 Task: Create a due date automation trigger when advanced on, on the tuesday before a card is due add fields without custom field "Resume" set to a date more than 1 working days from now at 11:00 AM.
Action: Mouse moved to (918, 282)
Screenshot: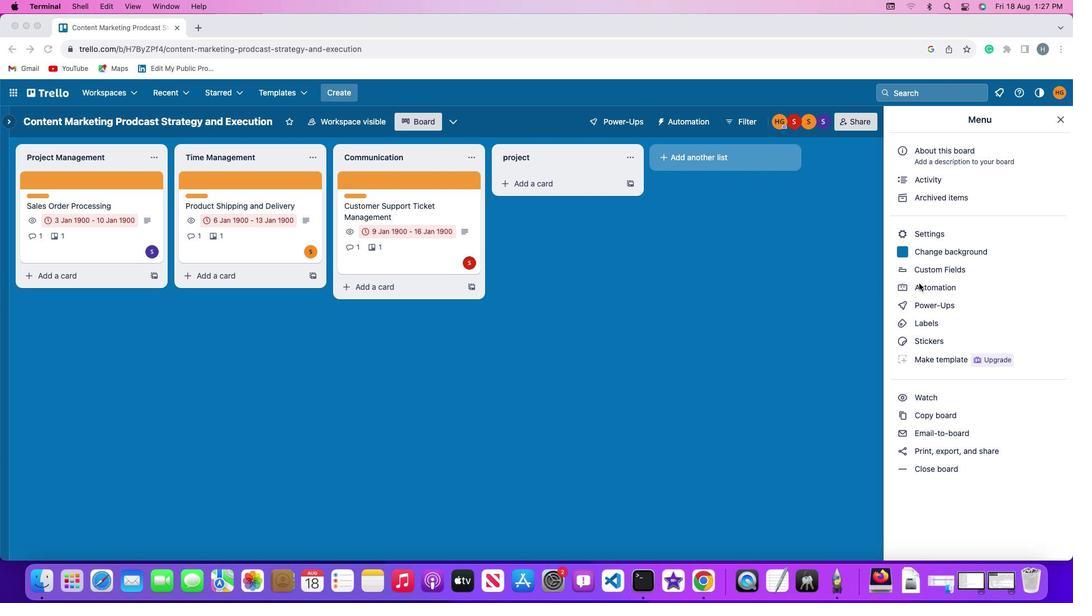 
Action: Mouse pressed left at (918, 282)
Screenshot: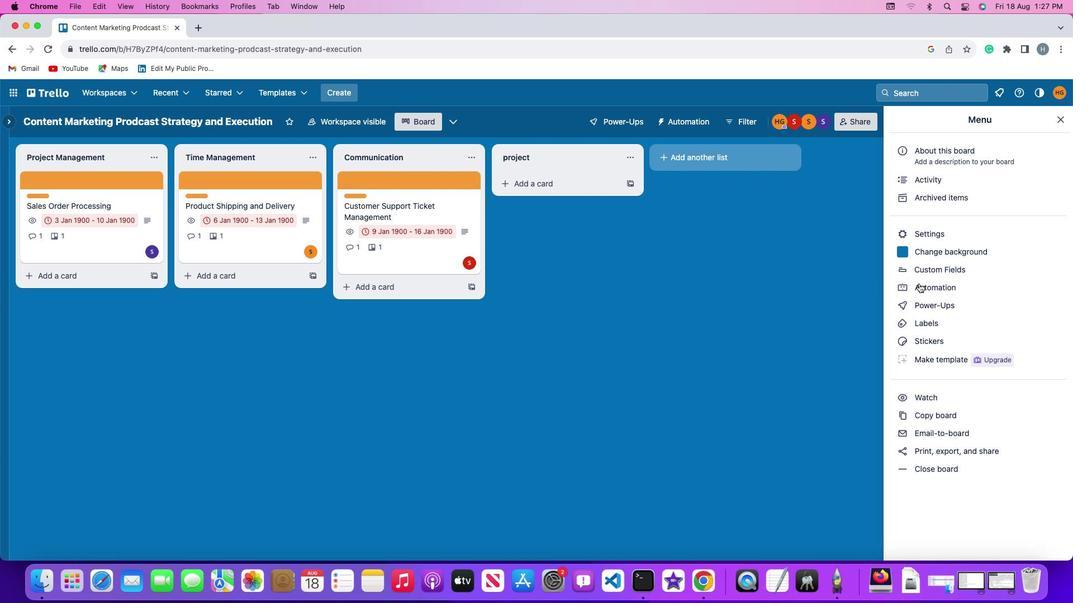 
Action: Mouse pressed left at (918, 282)
Screenshot: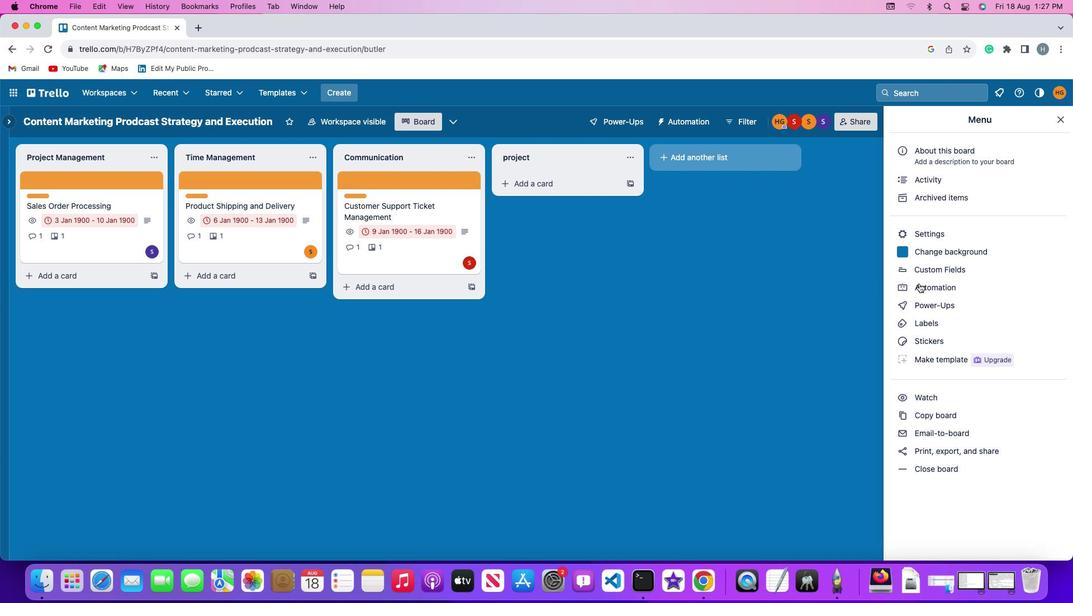 
Action: Mouse moved to (46, 263)
Screenshot: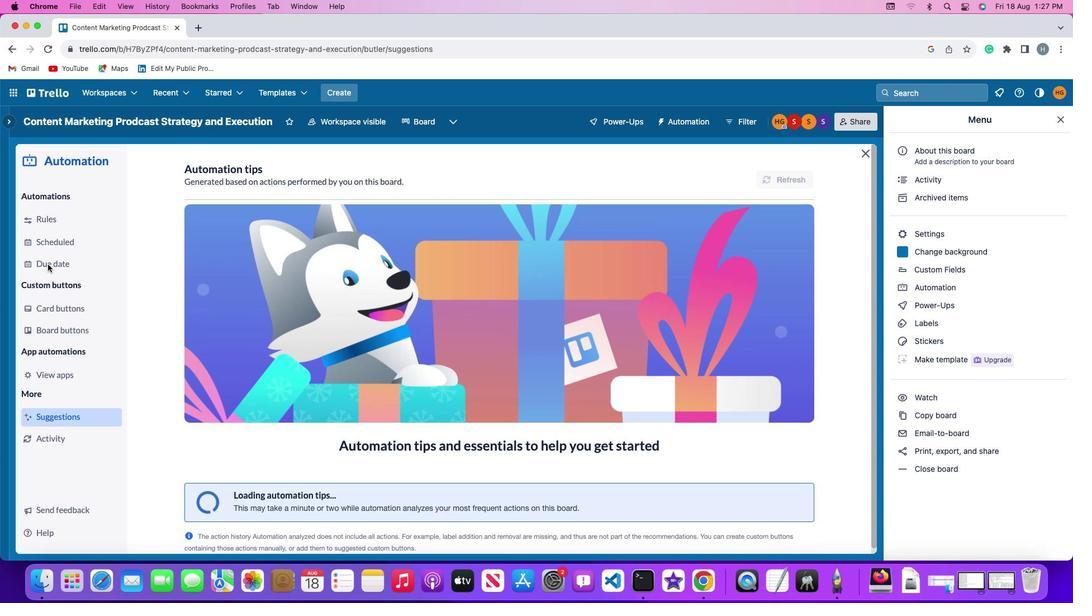 
Action: Mouse pressed left at (46, 263)
Screenshot: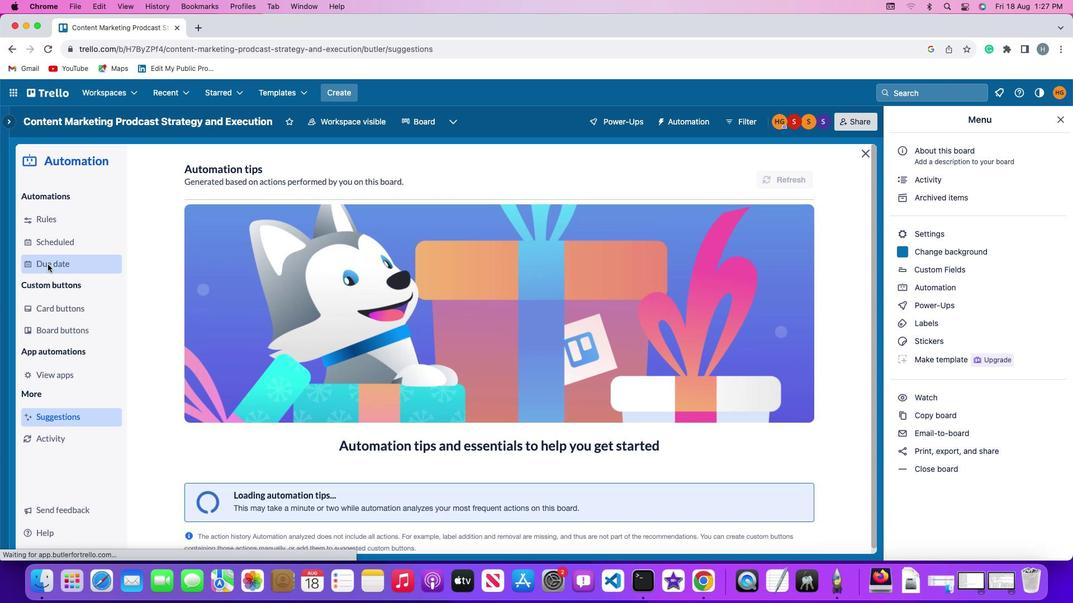 
Action: Mouse moved to (745, 166)
Screenshot: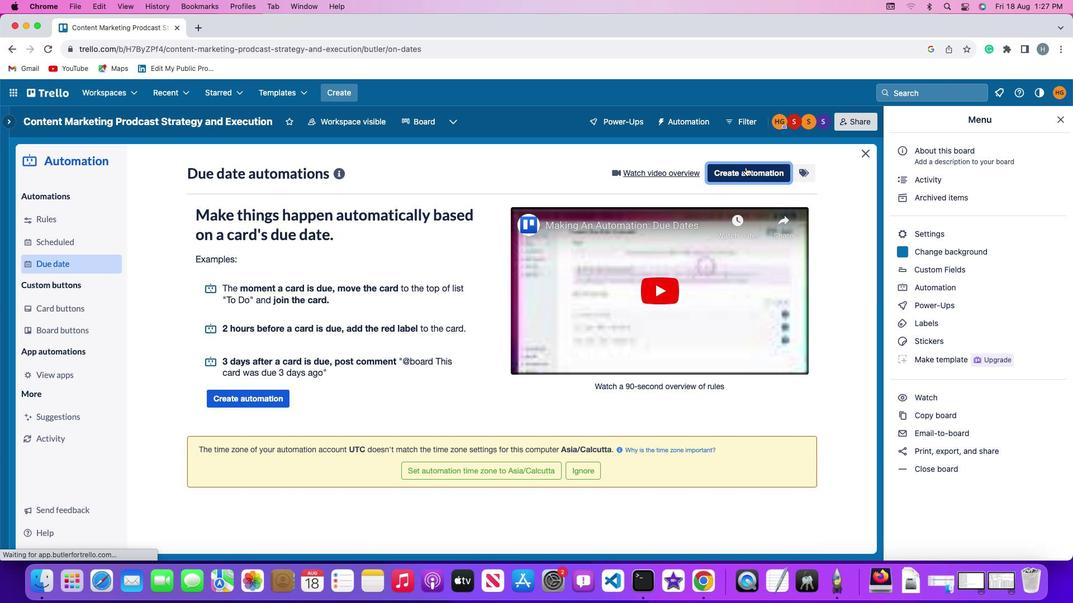 
Action: Mouse pressed left at (745, 166)
Screenshot: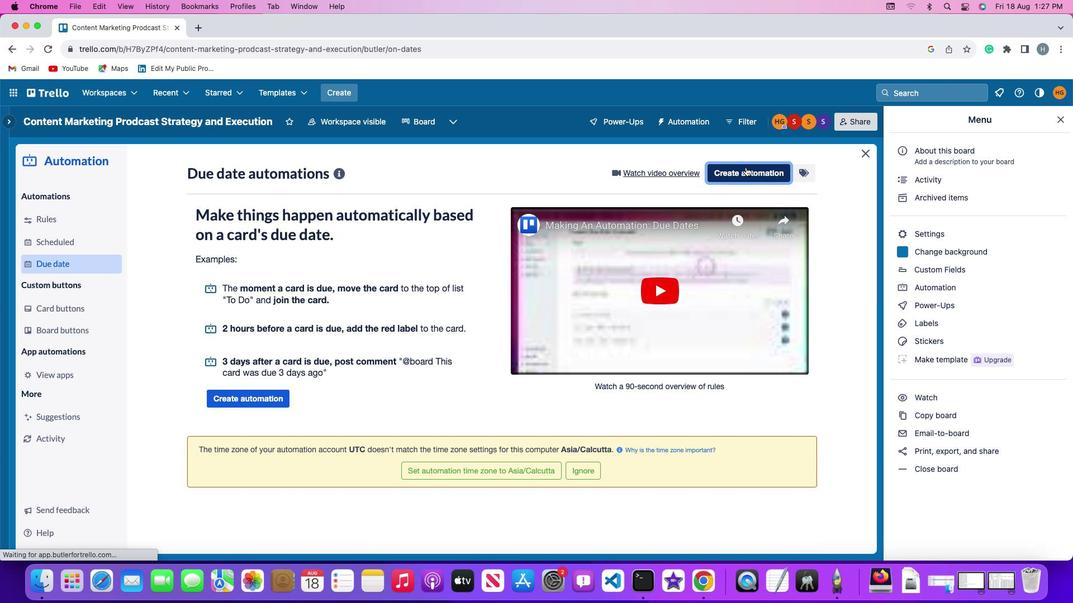 
Action: Mouse moved to (200, 278)
Screenshot: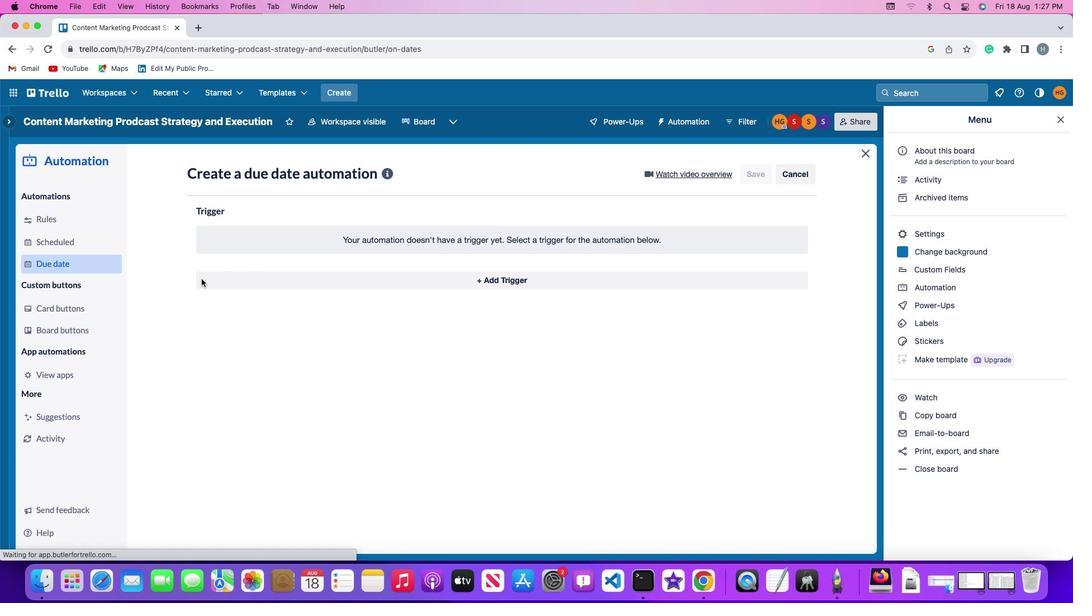 
Action: Mouse pressed left at (200, 278)
Screenshot: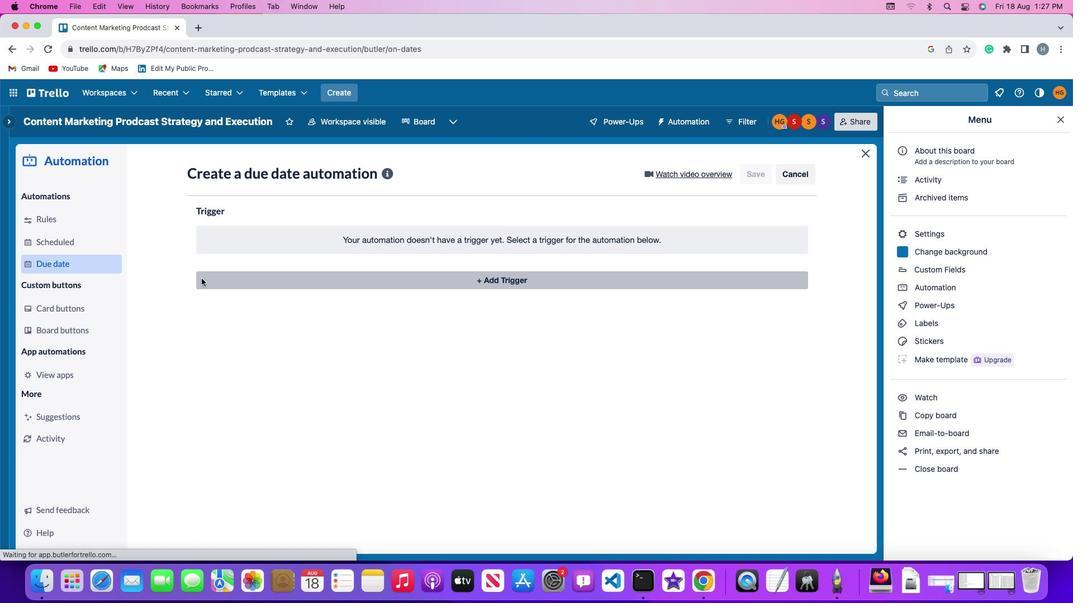 
Action: Mouse moved to (249, 485)
Screenshot: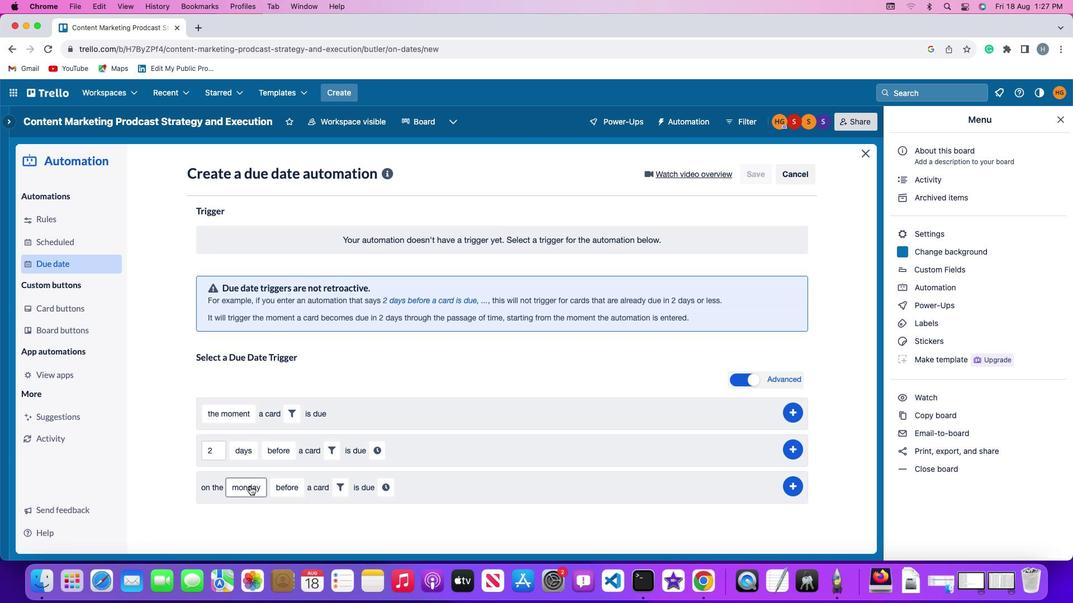 
Action: Mouse pressed left at (249, 485)
Screenshot: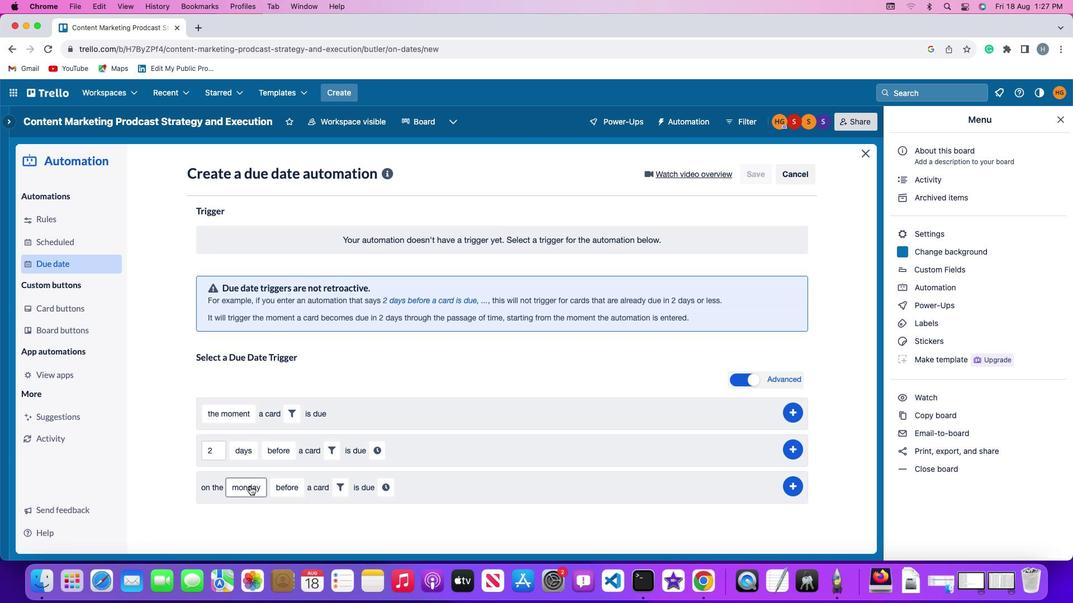 
Action: Mouse moved to (259, 356)
Screenshot: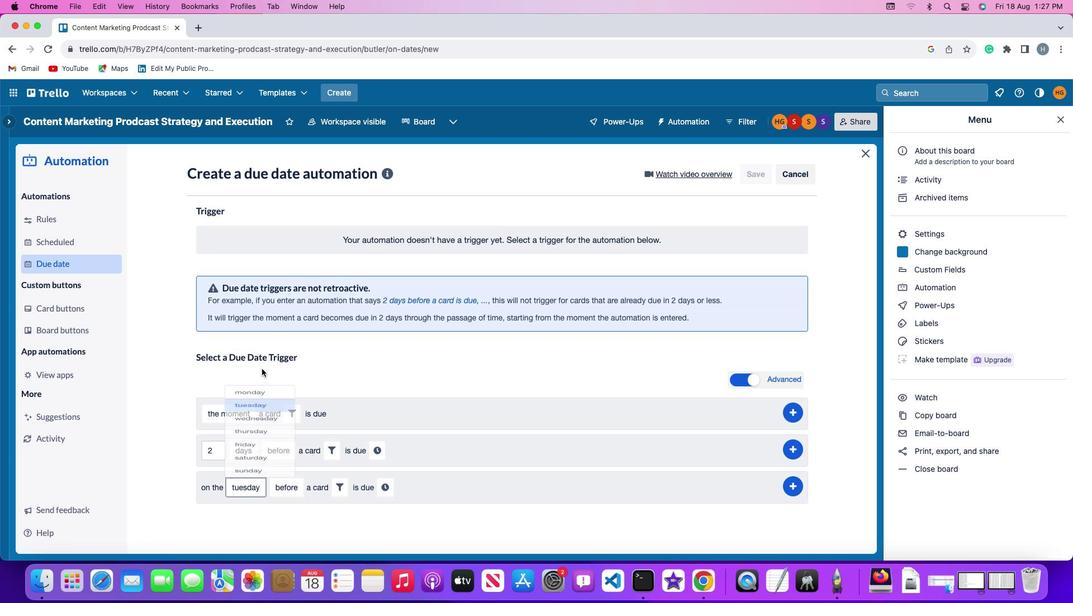 
Action: Mouse pressed left at (259, 356)
Screenshot: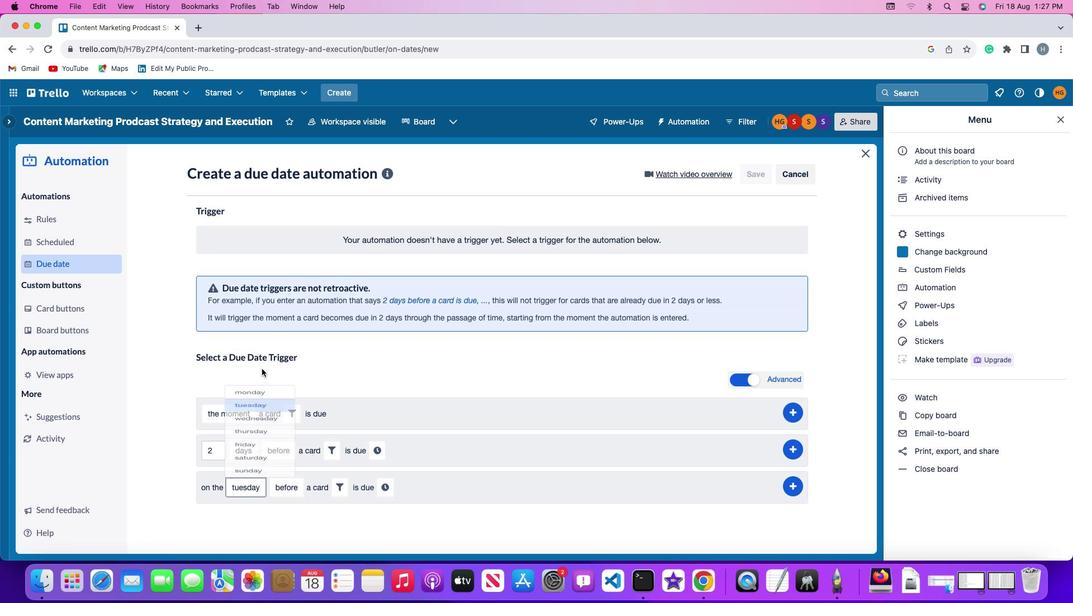 
Action: Mouse moved to (283, 481)
Screenshot: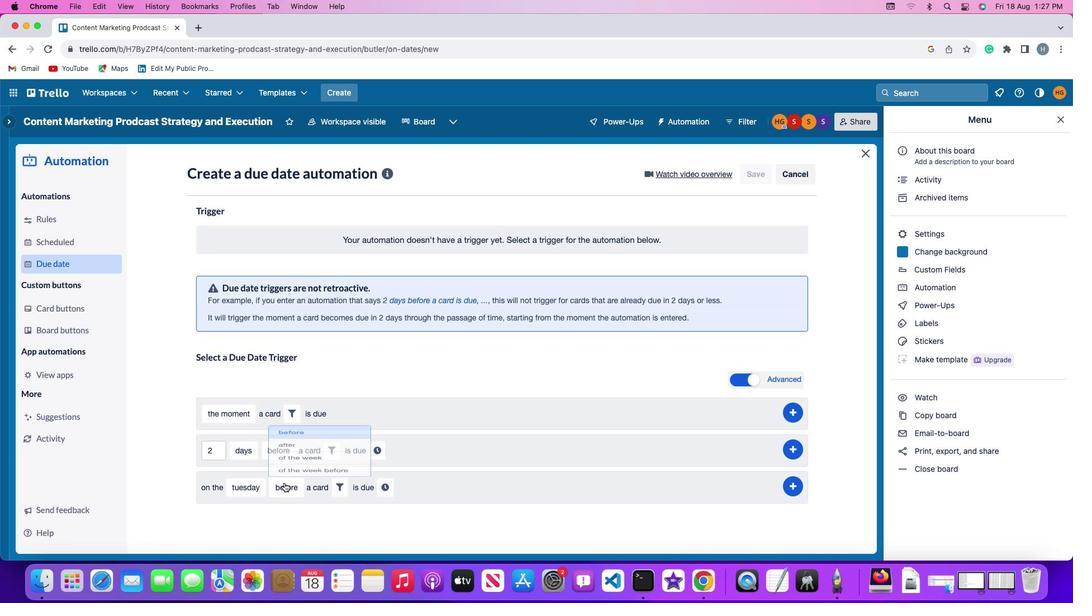 
Action: Mouse pressed left at (283, 481)
Screenshot: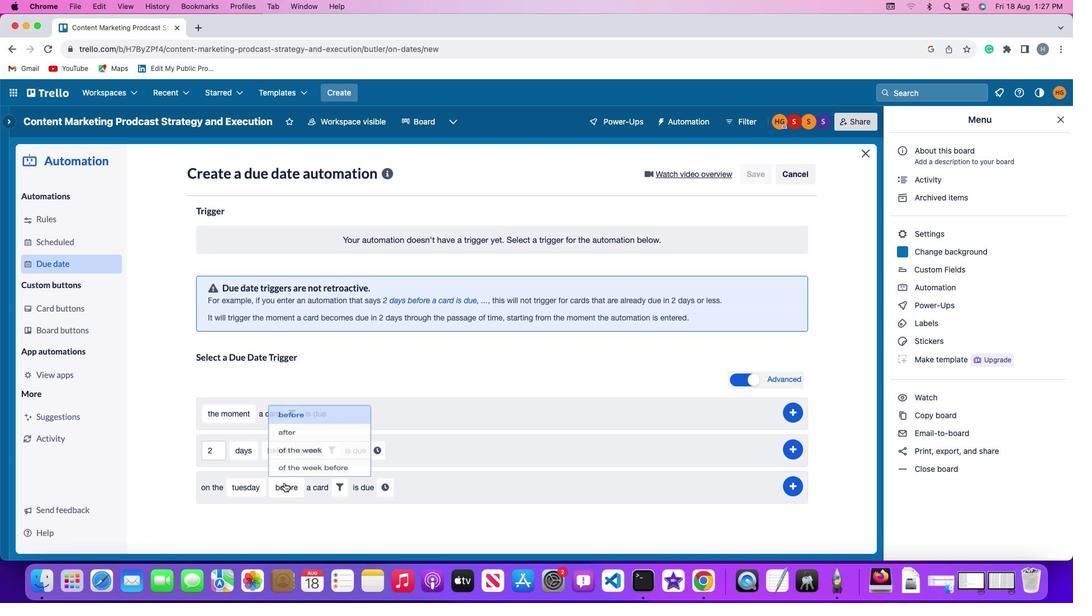 
Action: Mouse moved to (313, 396)
Screenshot: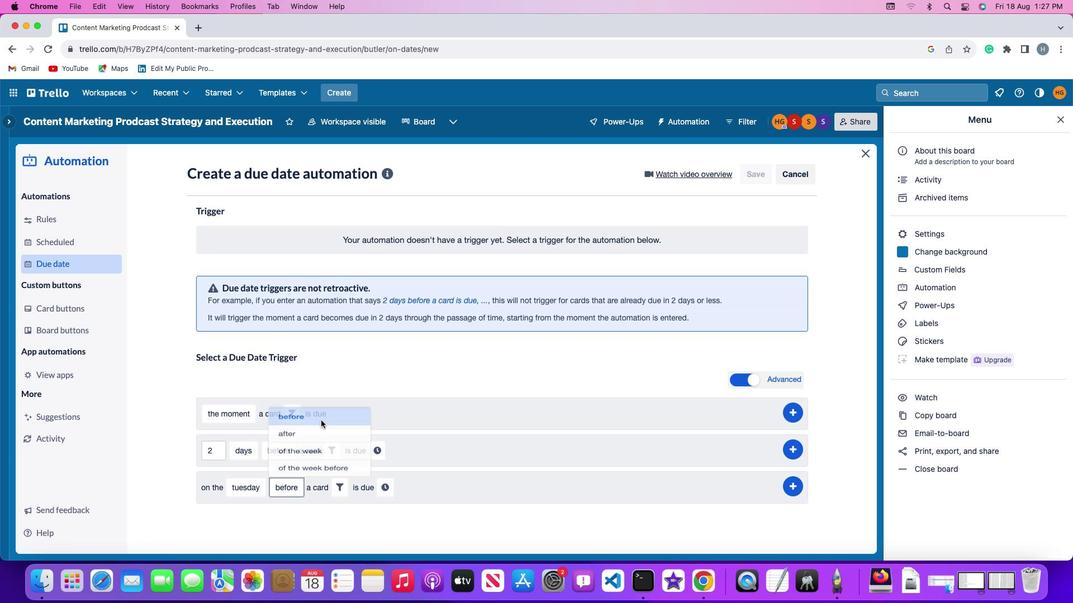 
Action: Mouse pressed left at (313, 396)
Screenshot: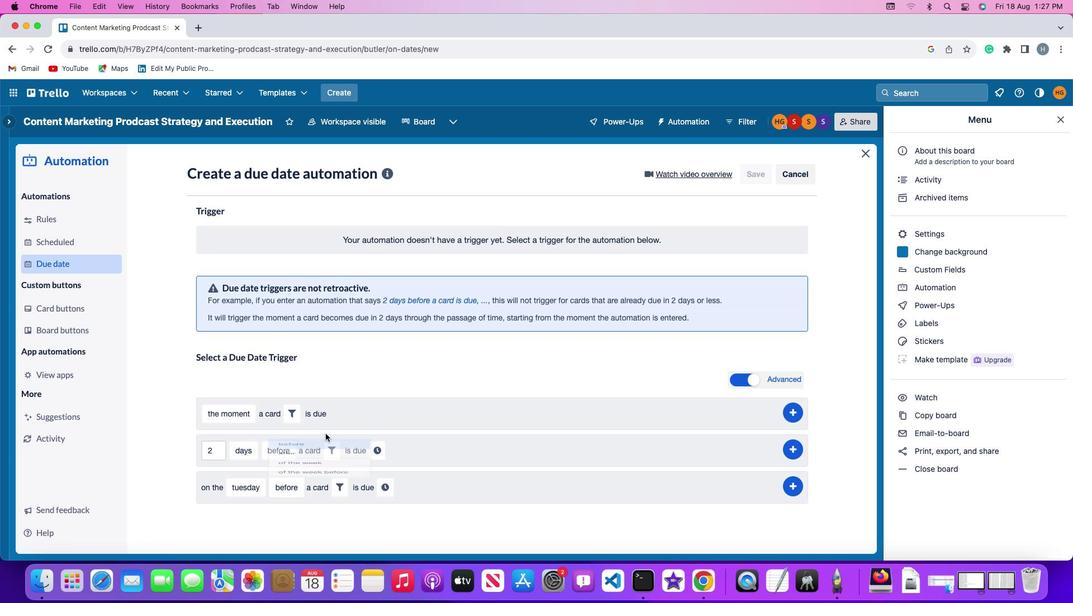 
Action: Mouse moved to (339, 483)
Screenshot: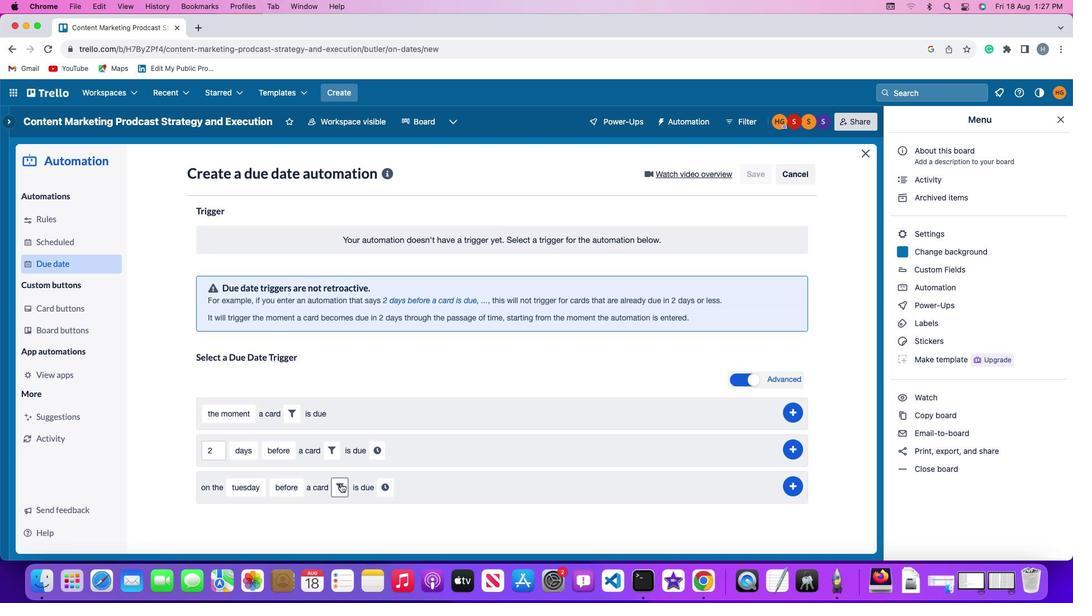 
Action: Mouse pressed left at (339, 483)
Screenshot: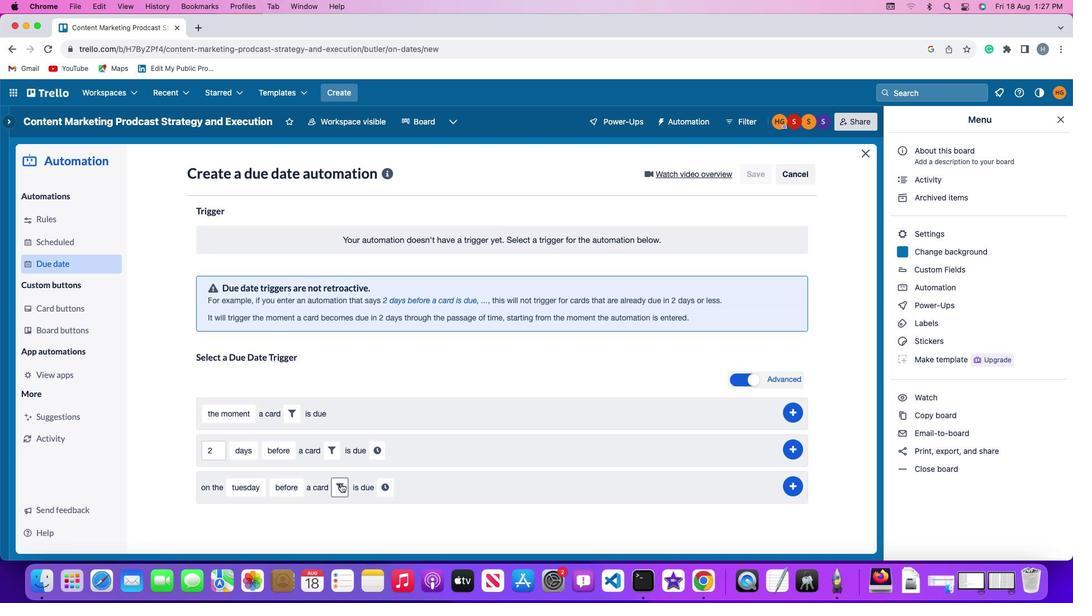 
Action: Mouse moved to (521, 530)
Screenshot: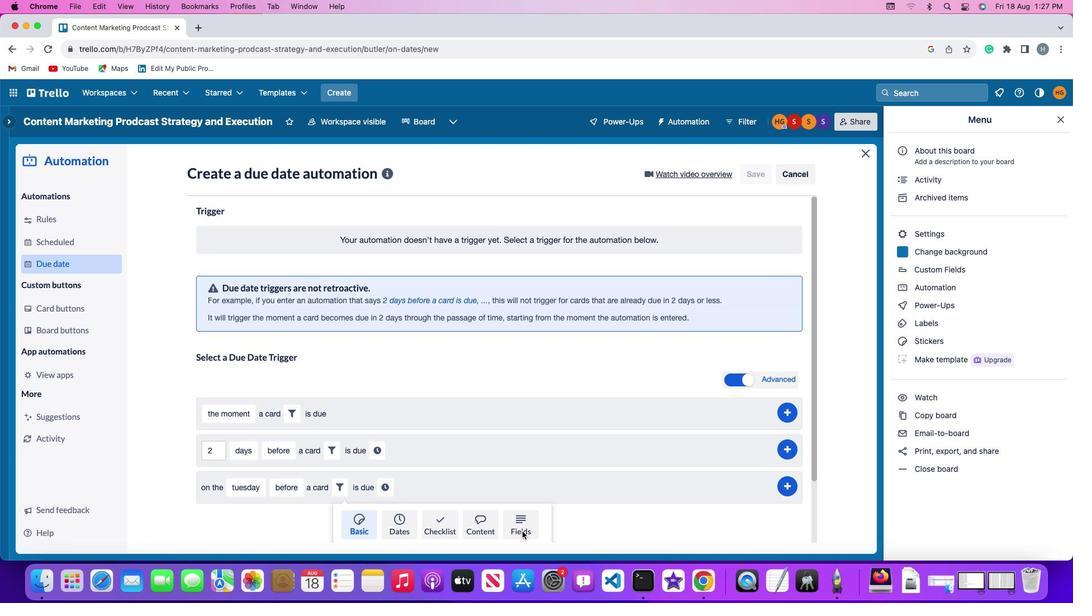 
Action: Mouse pressed left at (521, 530)
Screenshot: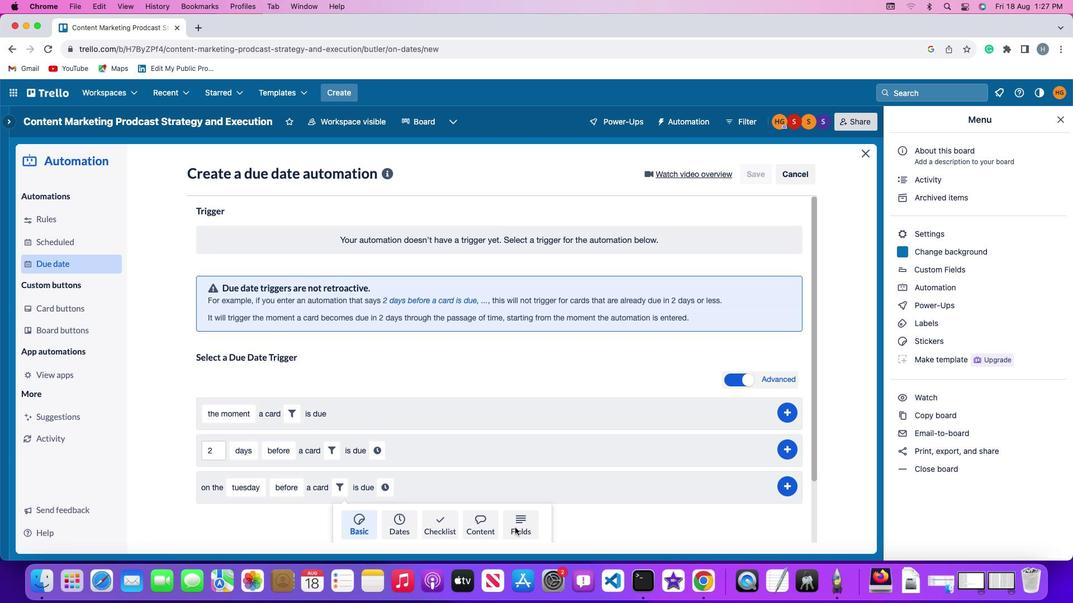 
Action: Mouse moved to (305, 508)
Screenshot: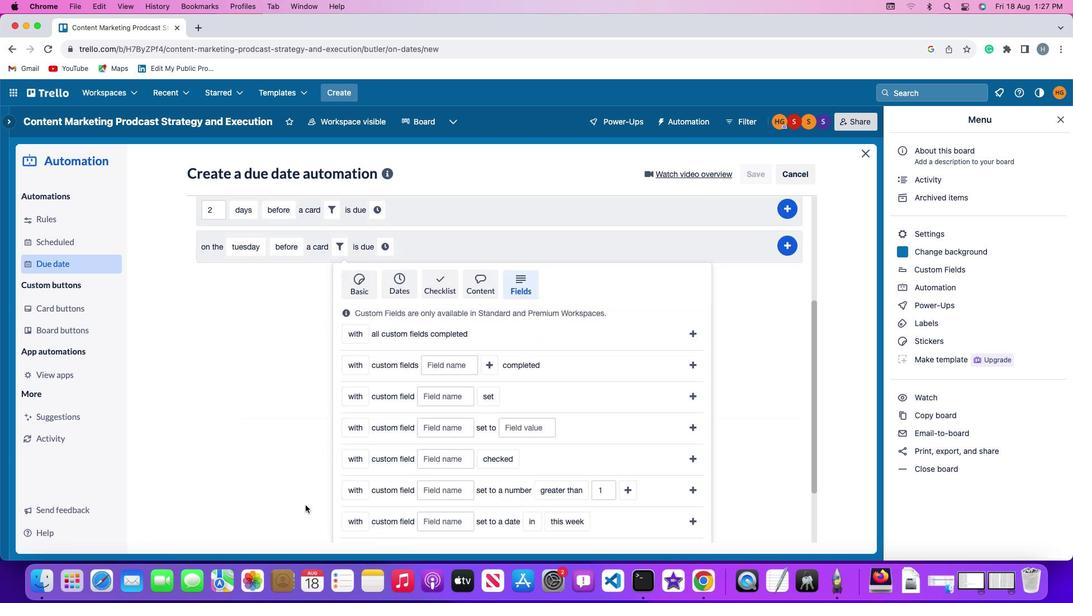 
Action: Mouse scrolled (305, 508) with delta (0, -1)
Screenshot: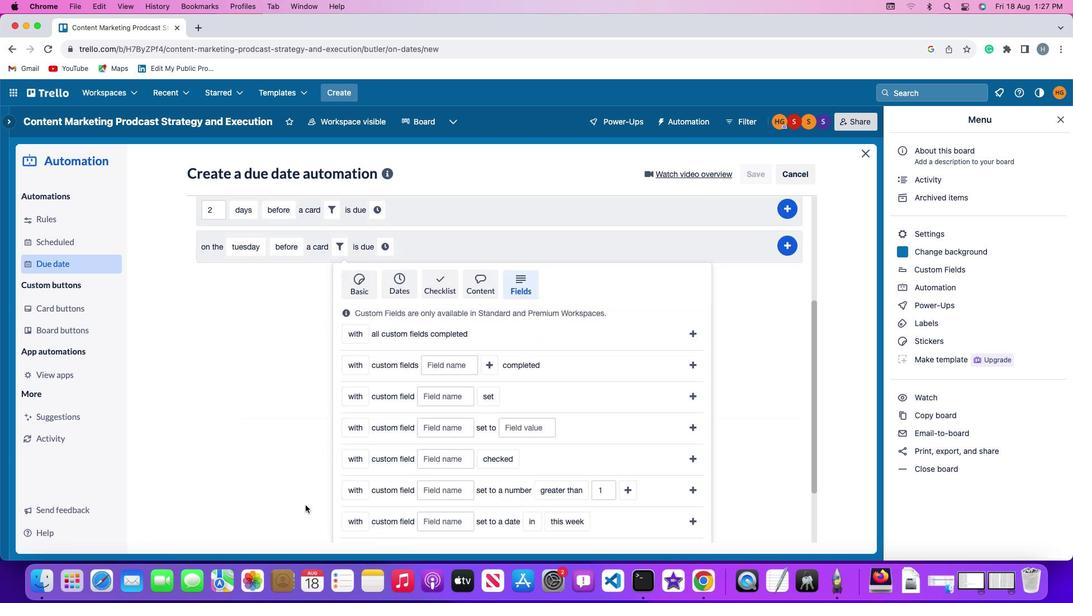 
Action: Mouse scrolled (305, 508) with delta (0, -1)
Screenshot: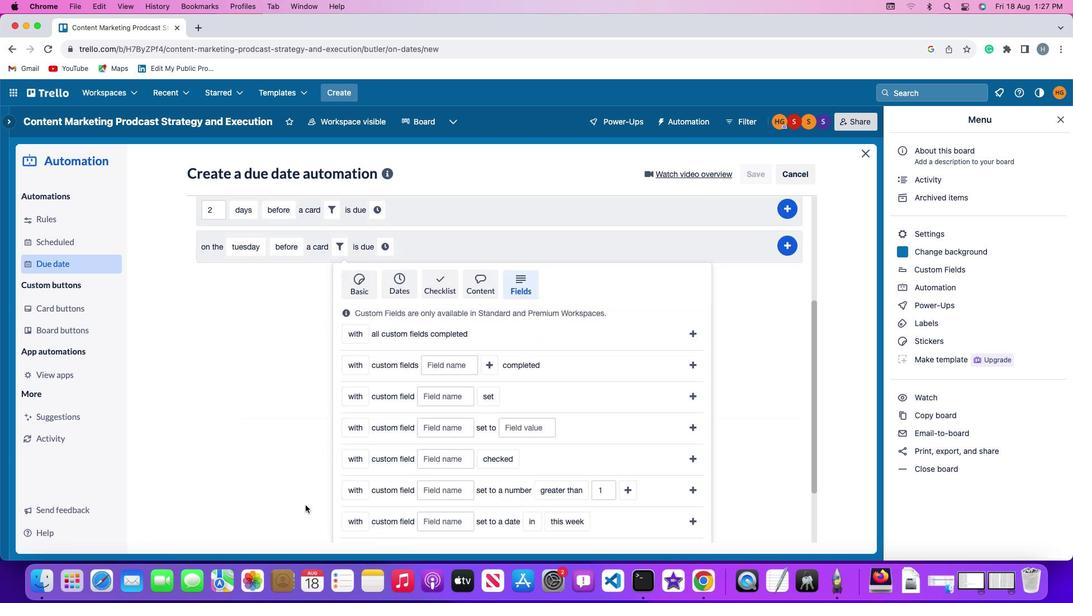 
Action: Mouse scrolled (305, 508) with delta (0, -2)
Screenshot: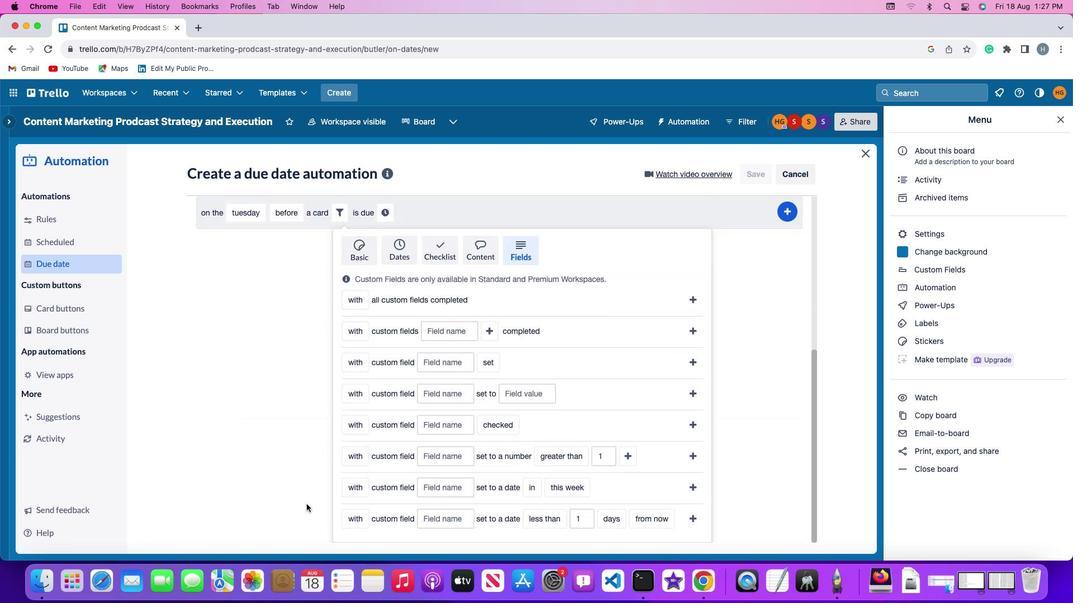
Action: Mouse scrolled (305, 508) with delta (0, -3)
Screenshot: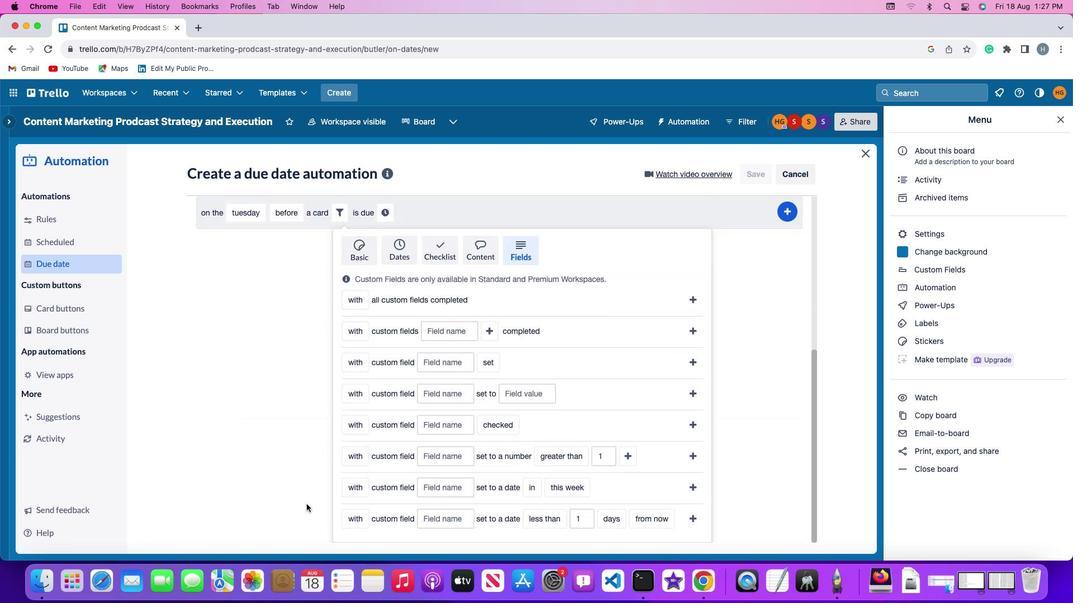 
Action: Mouse moved to (305, 508)
Screenshot: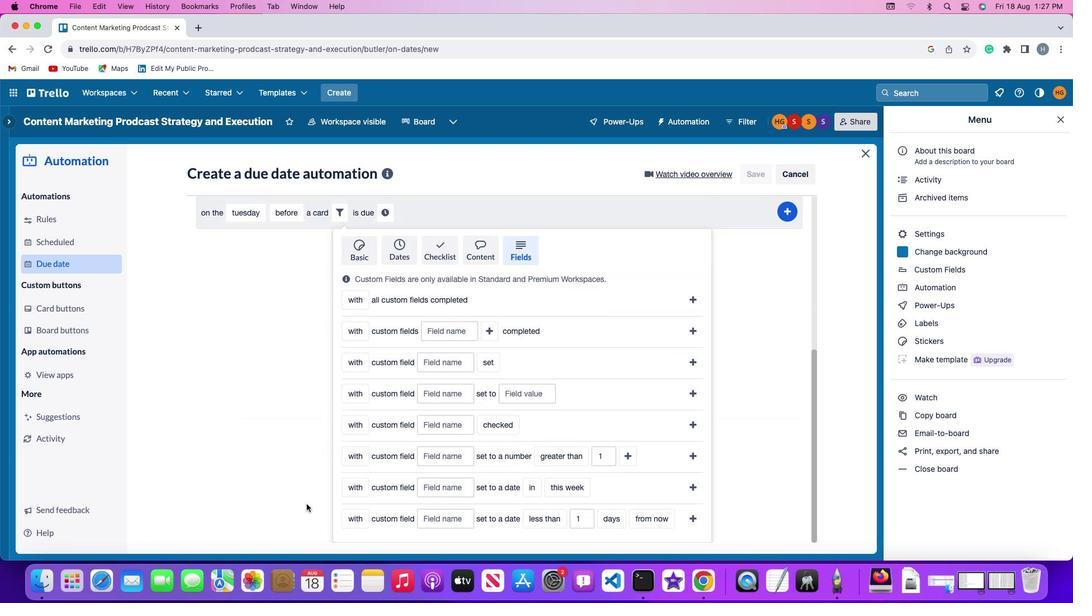 
Action: Mouse scrolled (305, 508) with delta (0, -3)
Screenshot: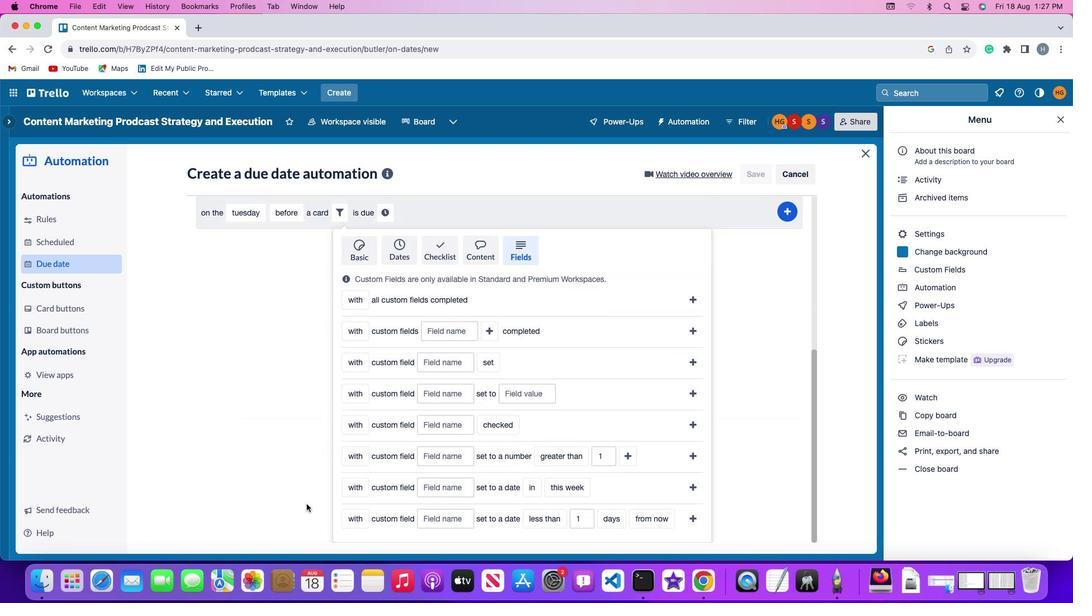 
Action: Mouse moved to (305, 503)
Screenshot: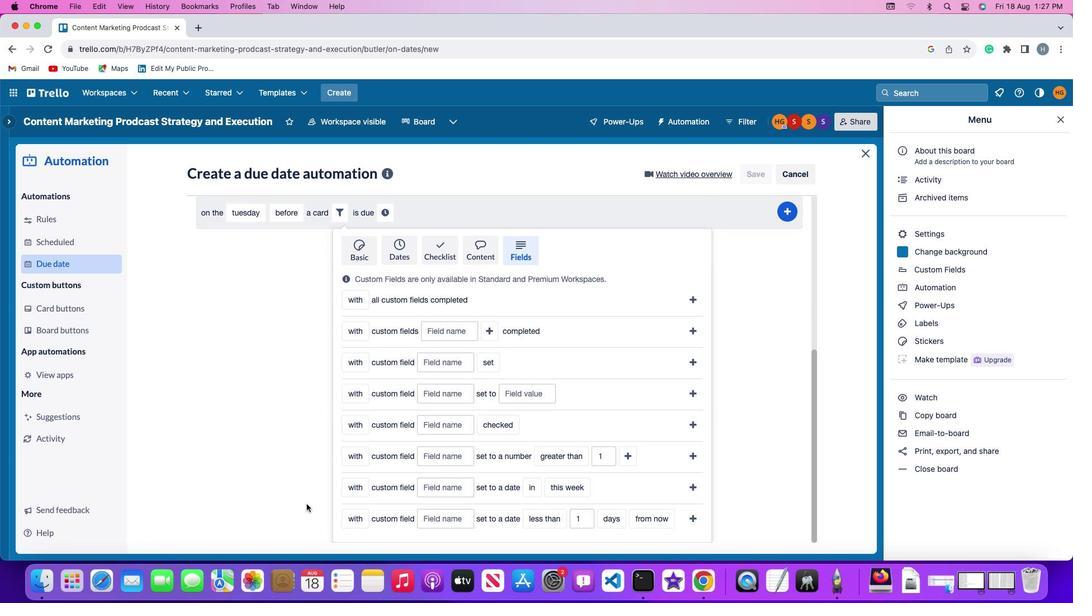 
Action: Mouse scrolled (305, 503) with delta (0, -1)
Screenshot: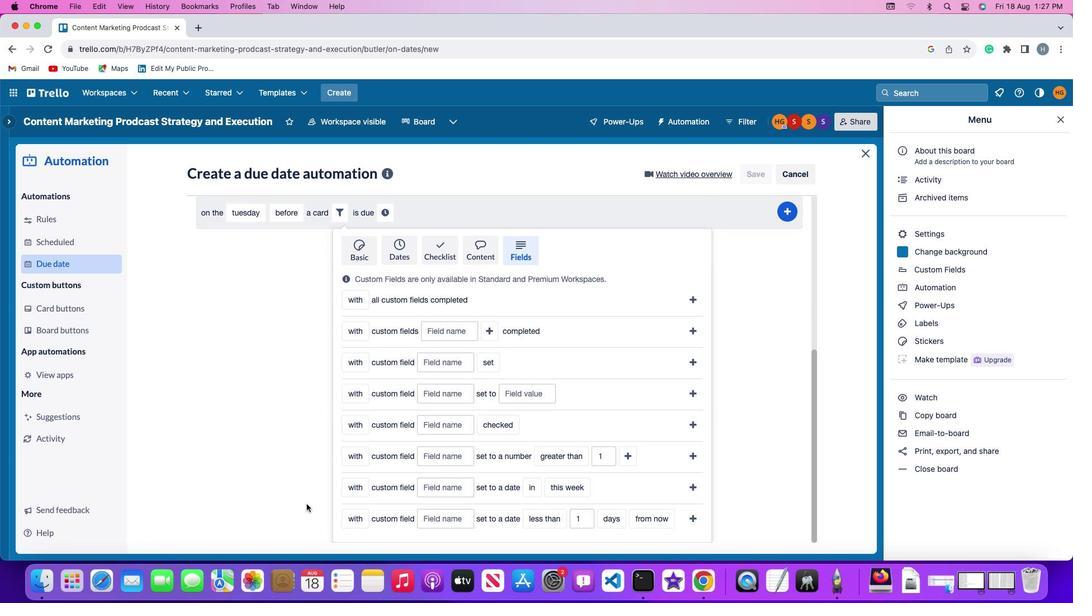 
Action: Mouse scrolled (305, 503) with delta (0, -1)
Screenshot: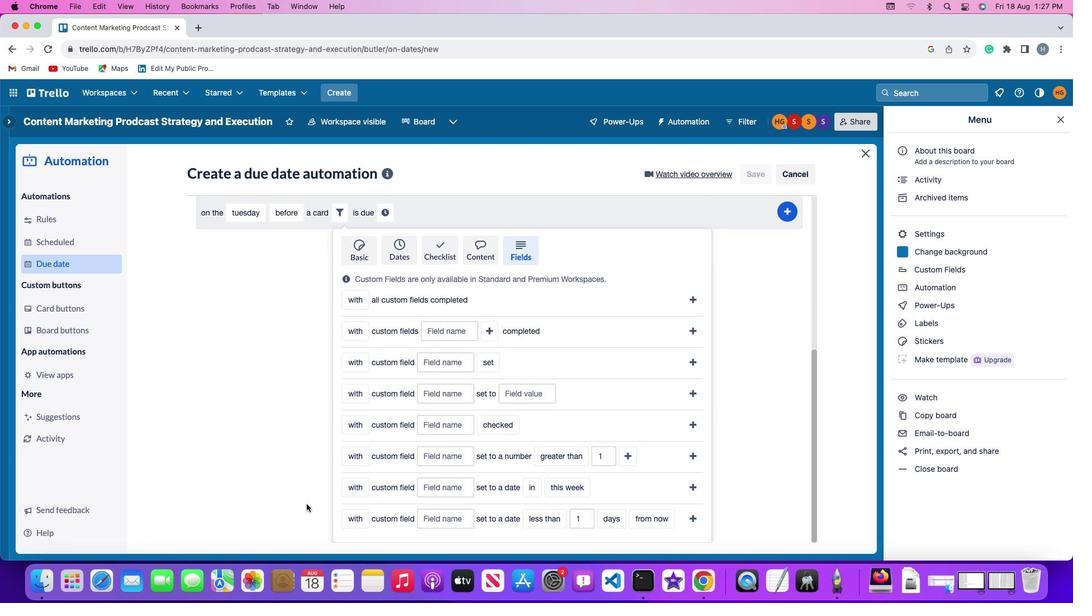 
Action: Mouse scrolled (305, 503) with delta (0, -2)
Screenshot: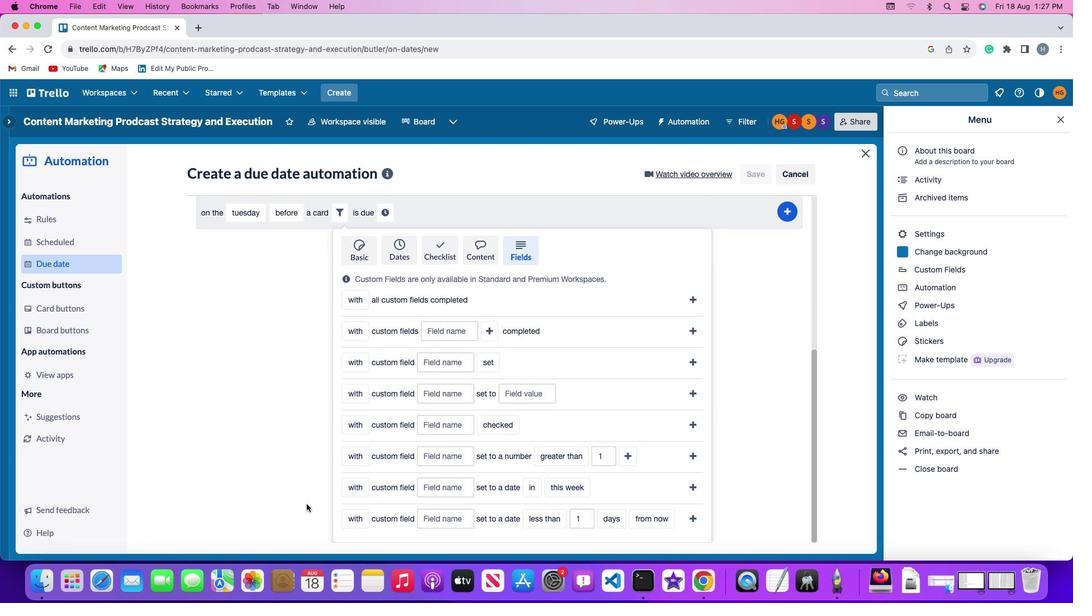 
Action: Mouse scrolled (305, 503) with delta (0, -3)
Screenshot: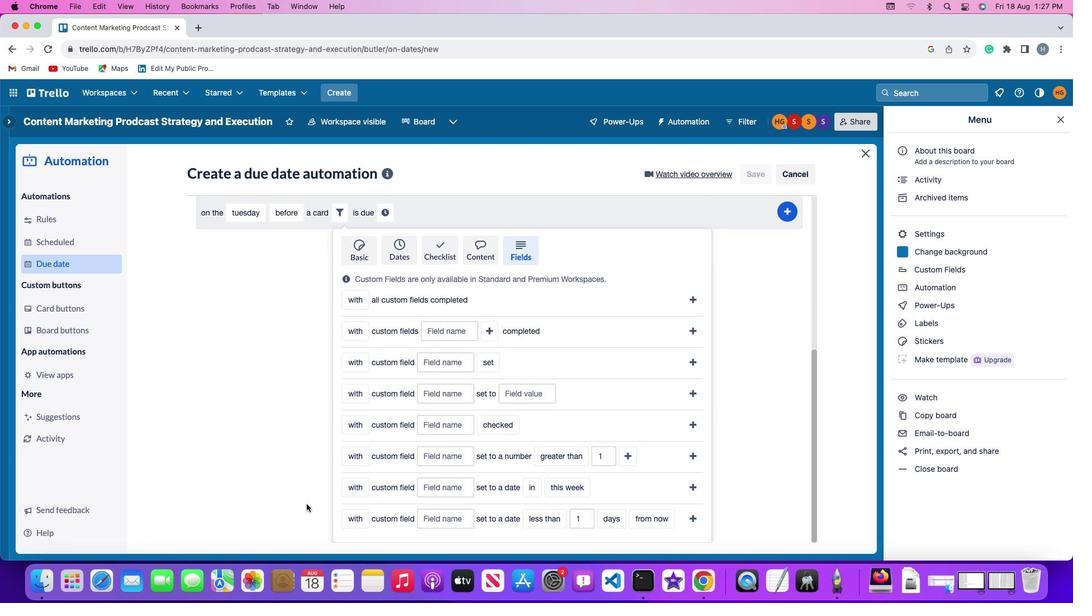 
Action: Mouse scrolled (305, 503) with delta (0, -3)
Screenshot: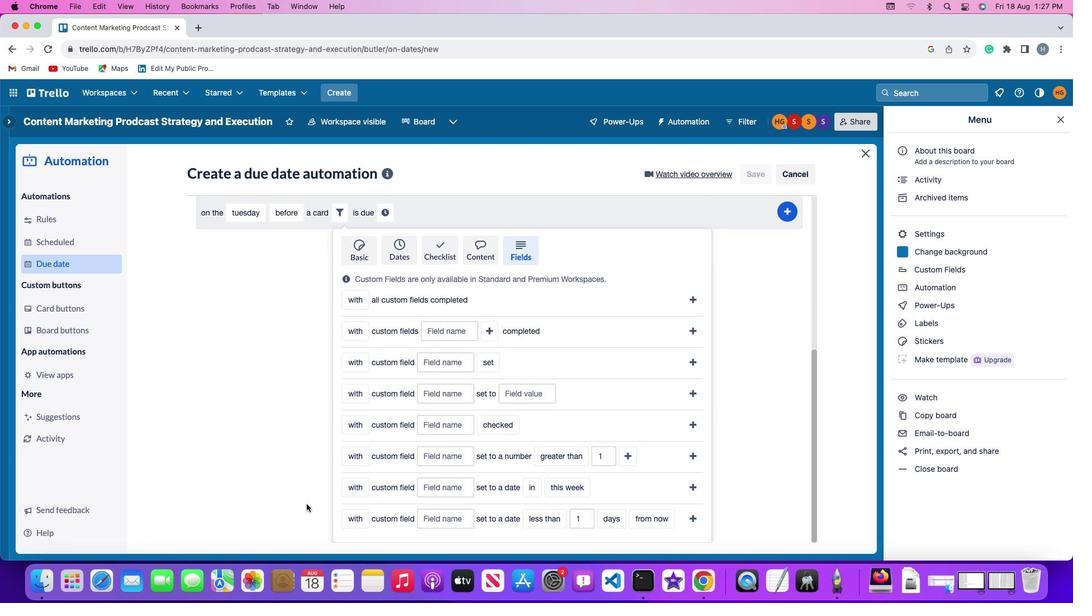 
Action: Mouse scrolled (305, 503) with delta (0, -4)
Screenshot: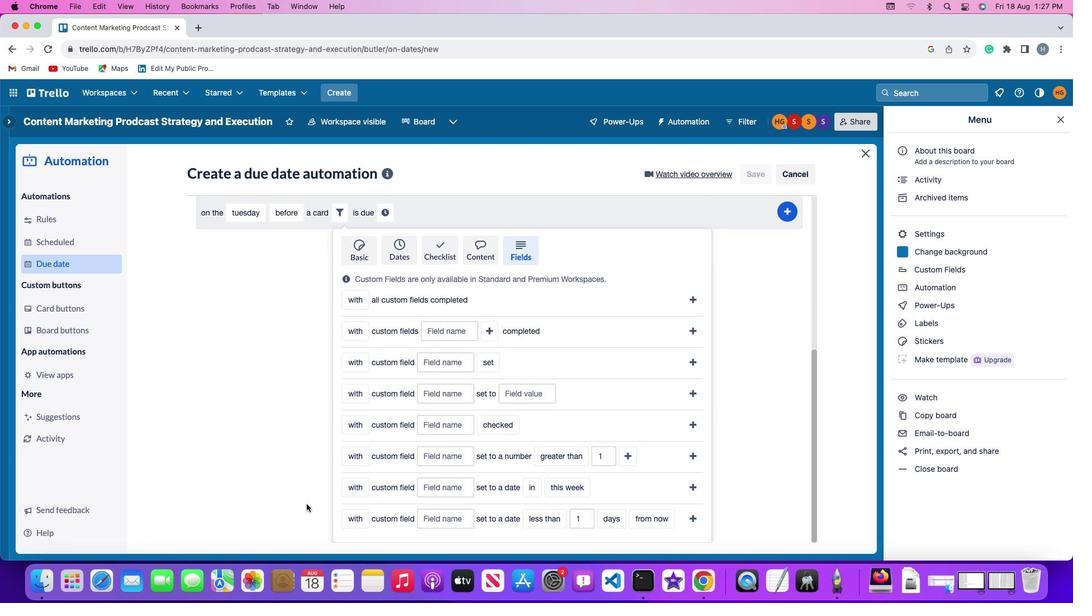 
Action: Mouse moved to (351, 514)
Screenshot: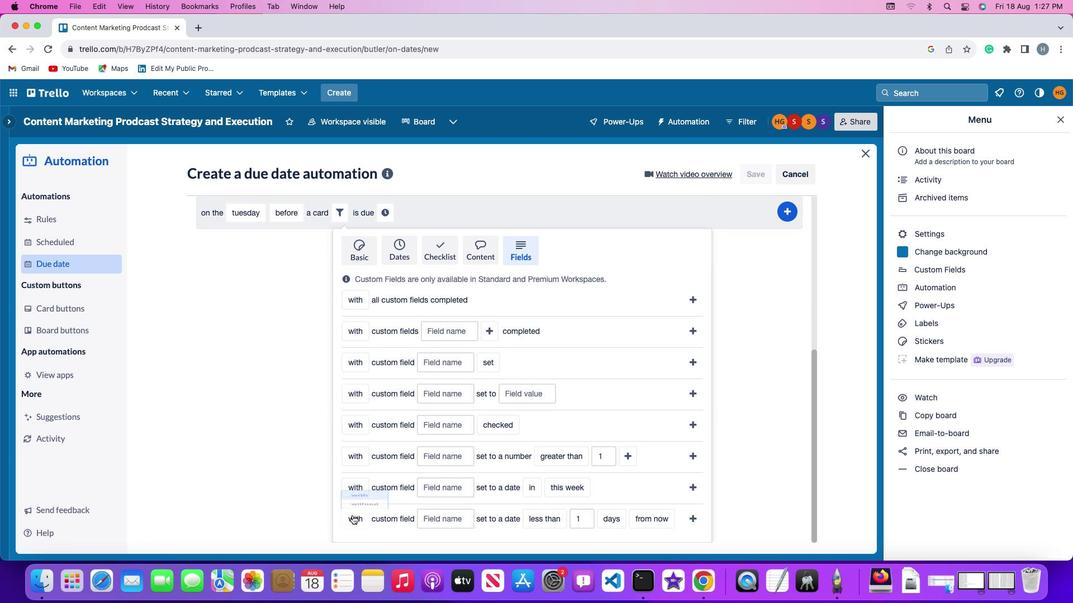 
Action: Mouse pressed left at (351, 514)
Screenshot: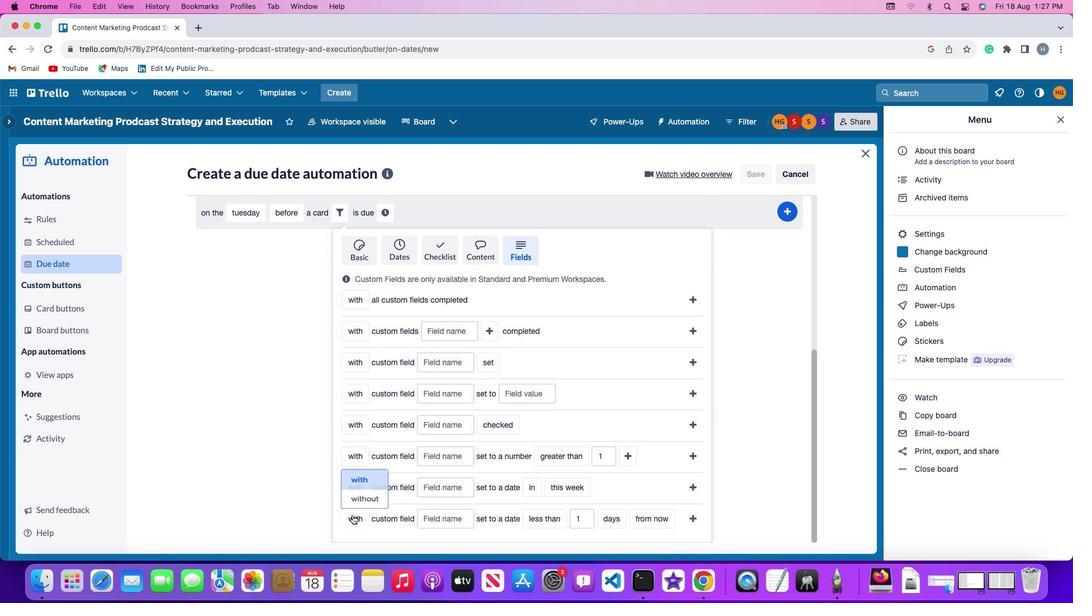 
Action: Mouse moved to (356, 499)
Screenshot: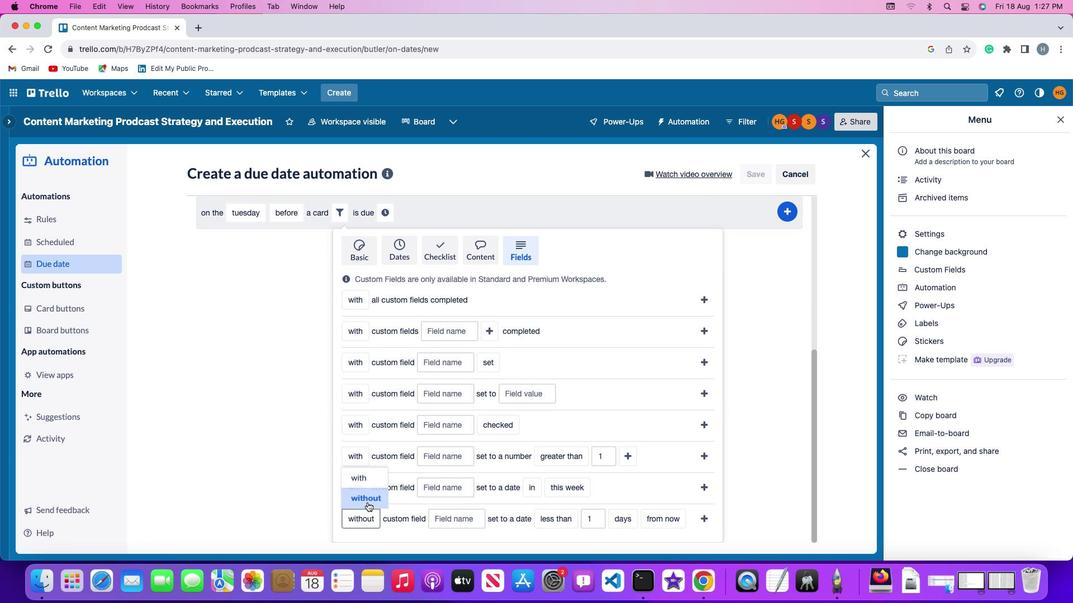 
Action: Mouse pressed left at (356, 499)
Screenshot: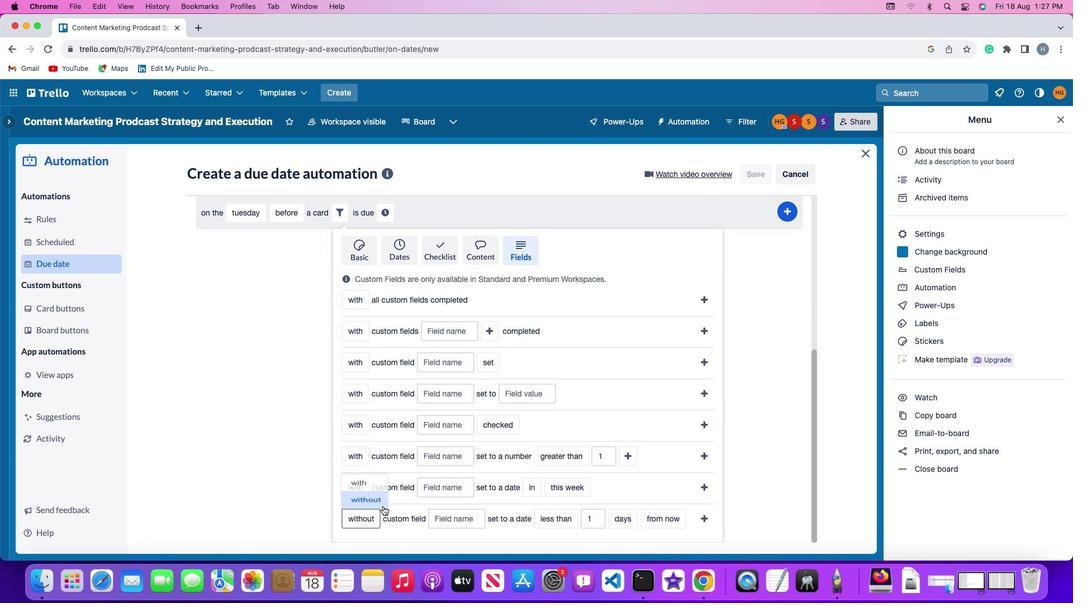 
Action: Mouse moved to (450, 512)
Screenshot: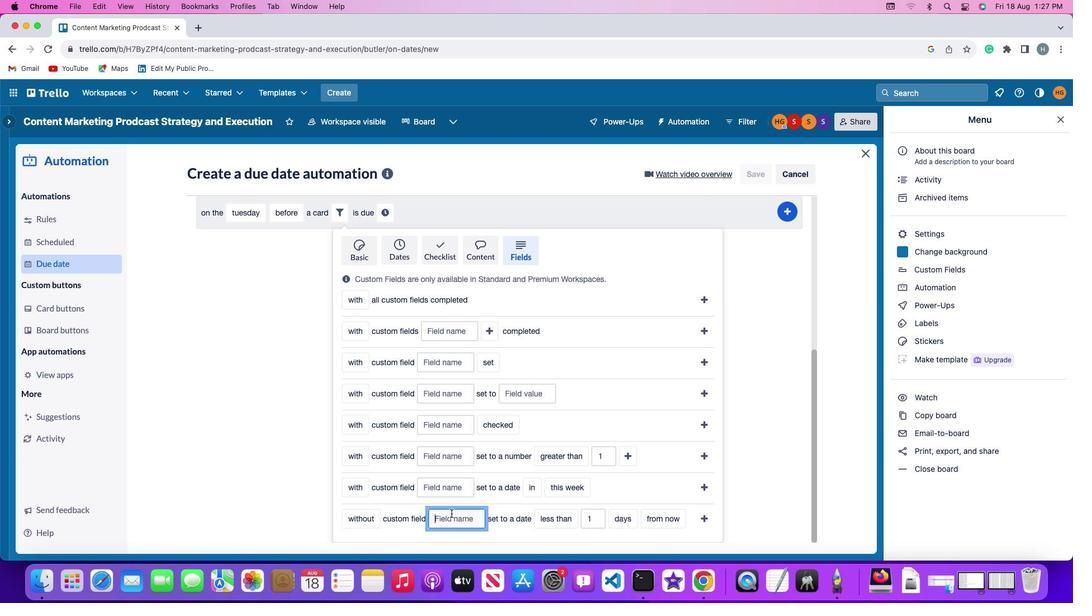 
Action: Mouse pressed left at (450, 512)
Screenshot: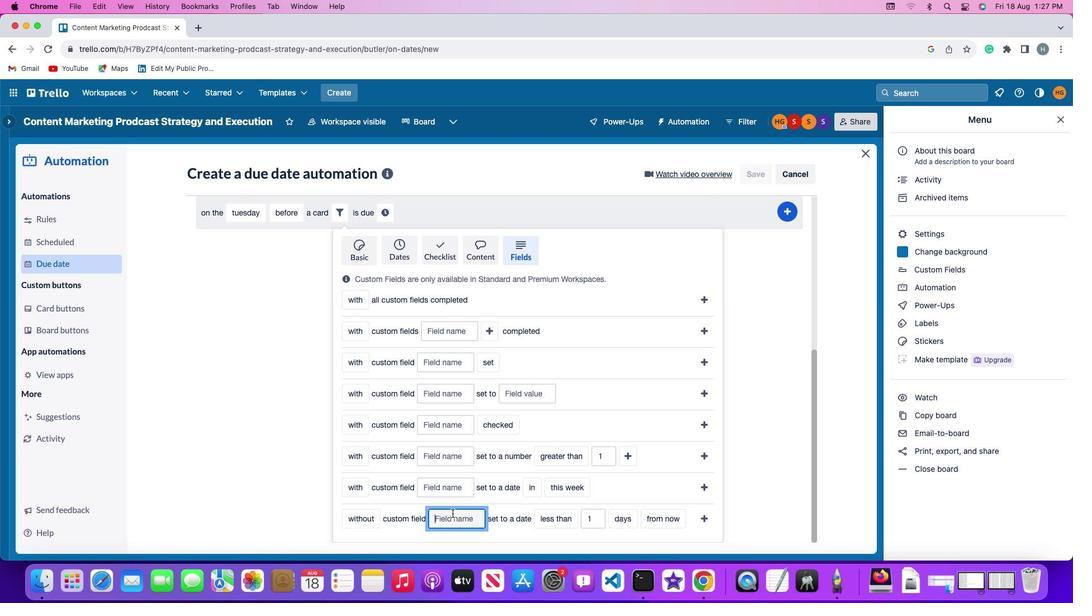 
Action: Mouse moved to (451, 512)
Screenshot: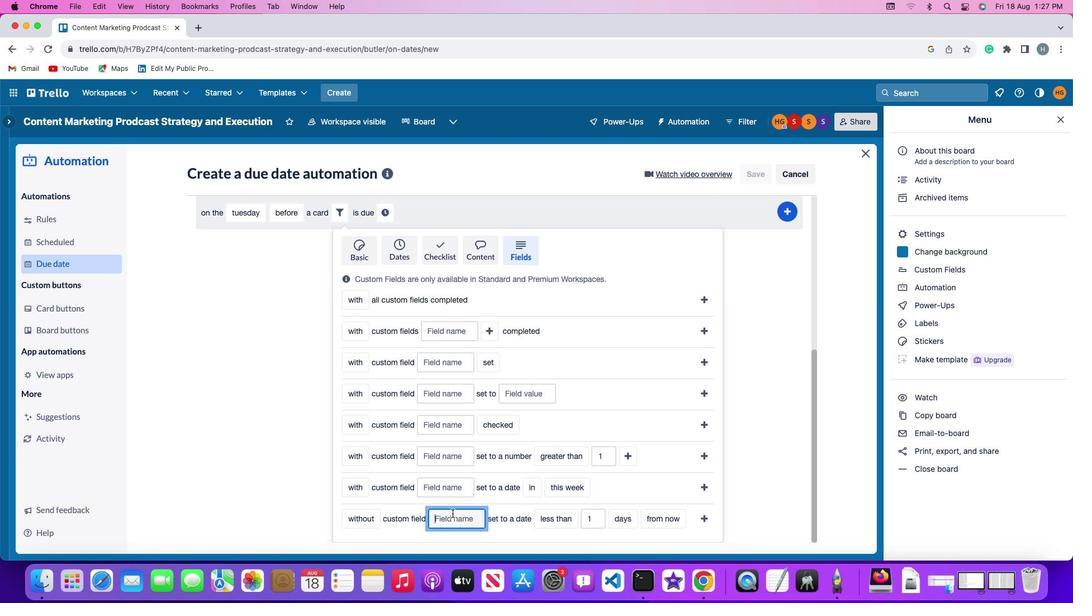 
Action: Key pressed Key.shift'R''e''s''u''m''e'
Screenshot: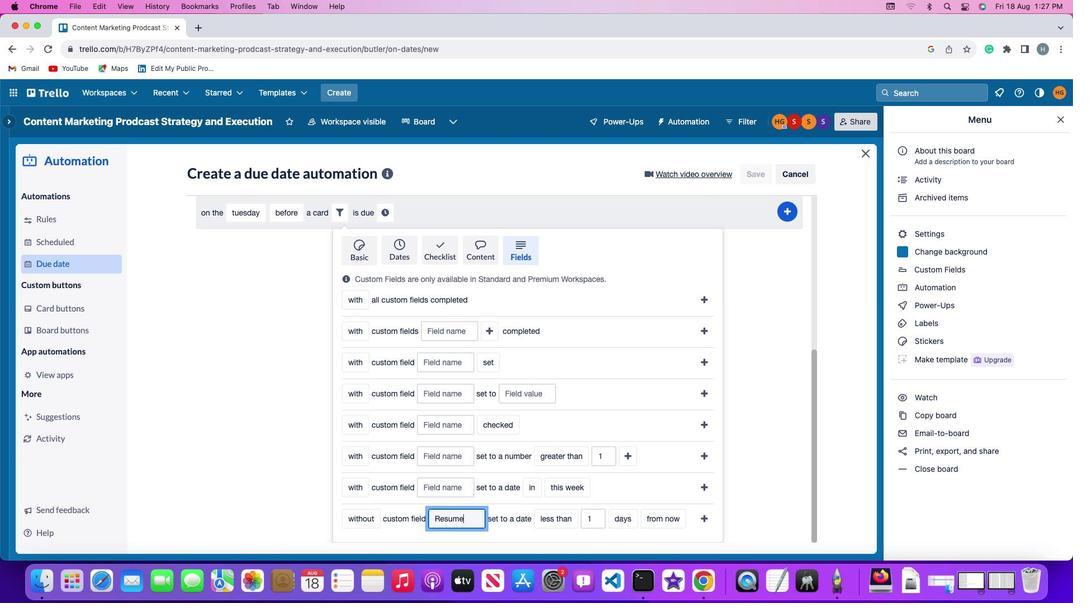 
Action: Mouse moved to (556, 519)
Screenshot: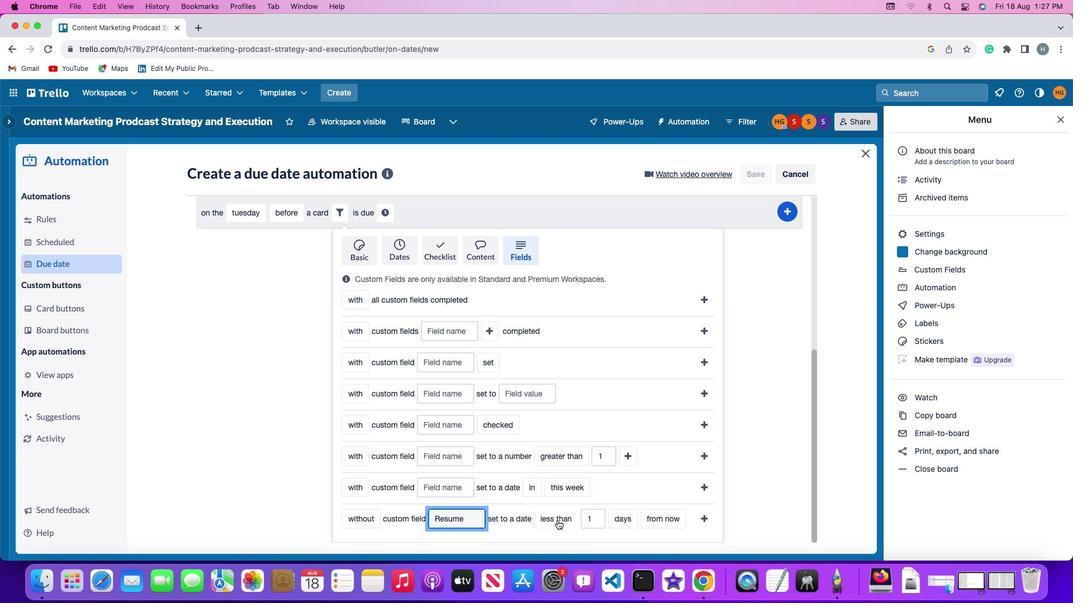
Action: Mouse pressed left at (556, 519)
Screenshot: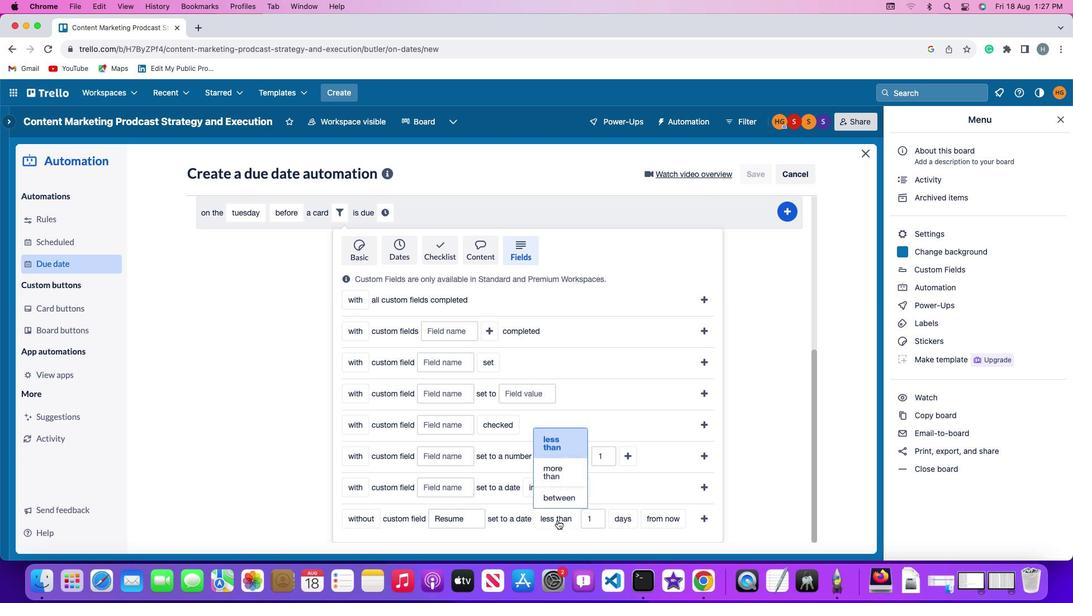 
Action: Mouse moved to (558, 466)
Screenshot: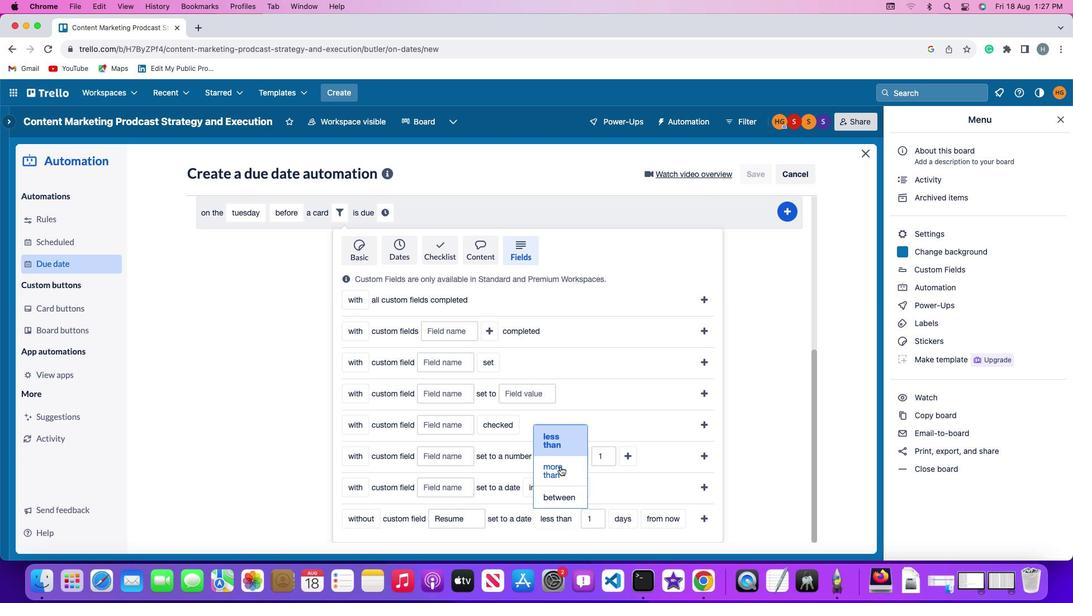 
Action: Mouse pressed left at (558, 466)
Screenshot: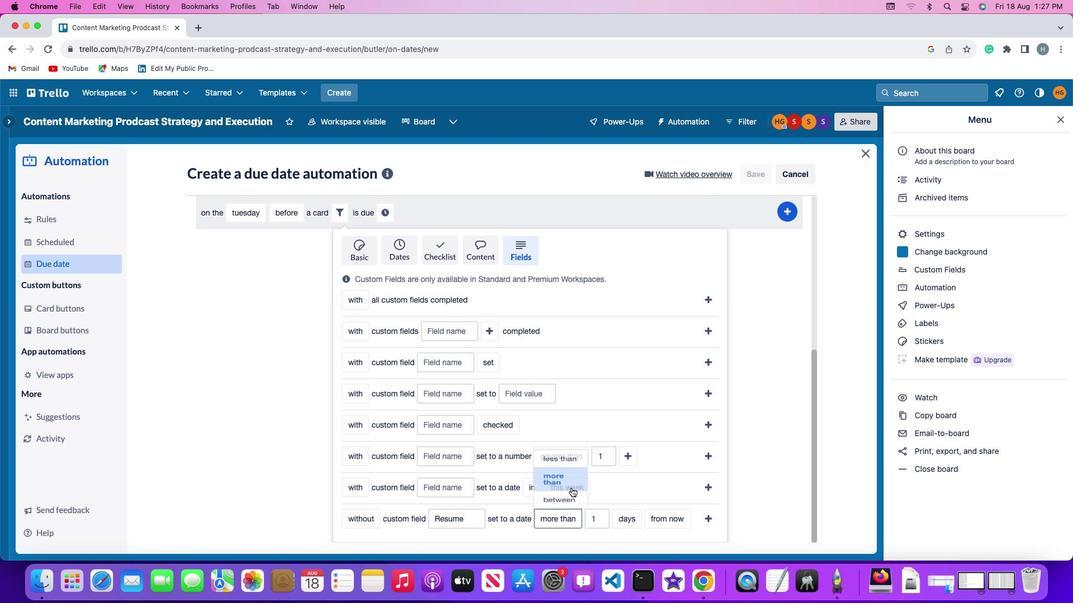 
Action: Mouse moved to (598, 523)
Screenshot: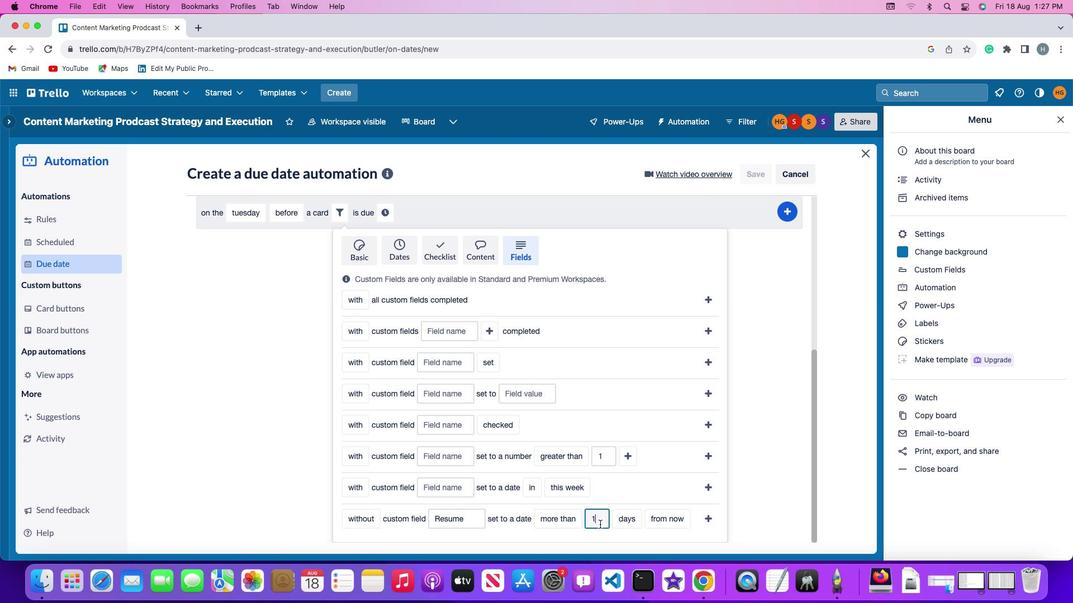 
Action: Mouse pressed left at (598, 523)
Screenshot: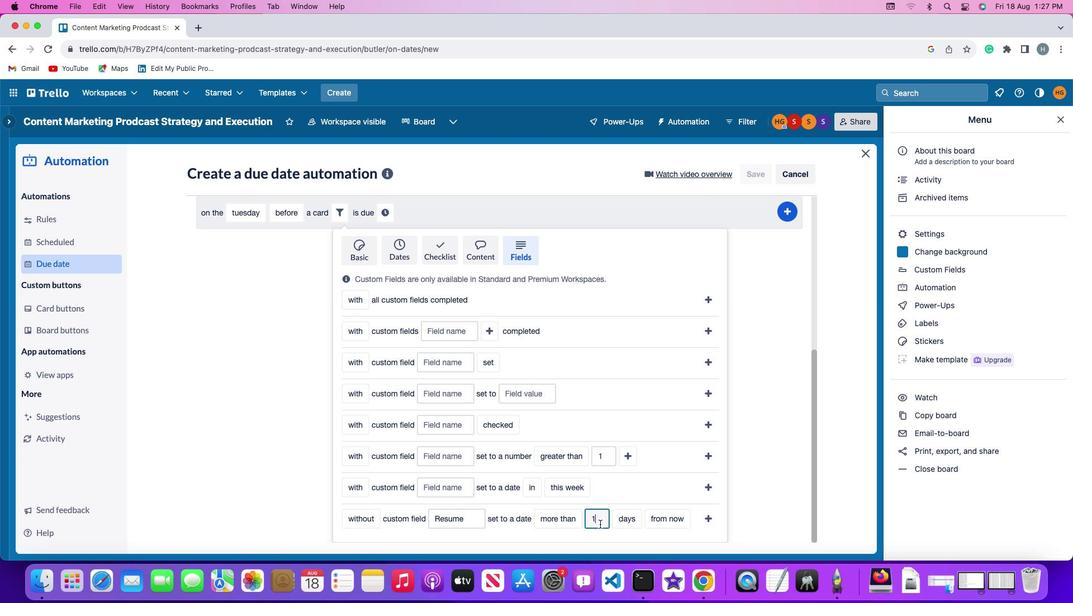 
Action: Mouse moved to (599, 524)
Screenshot: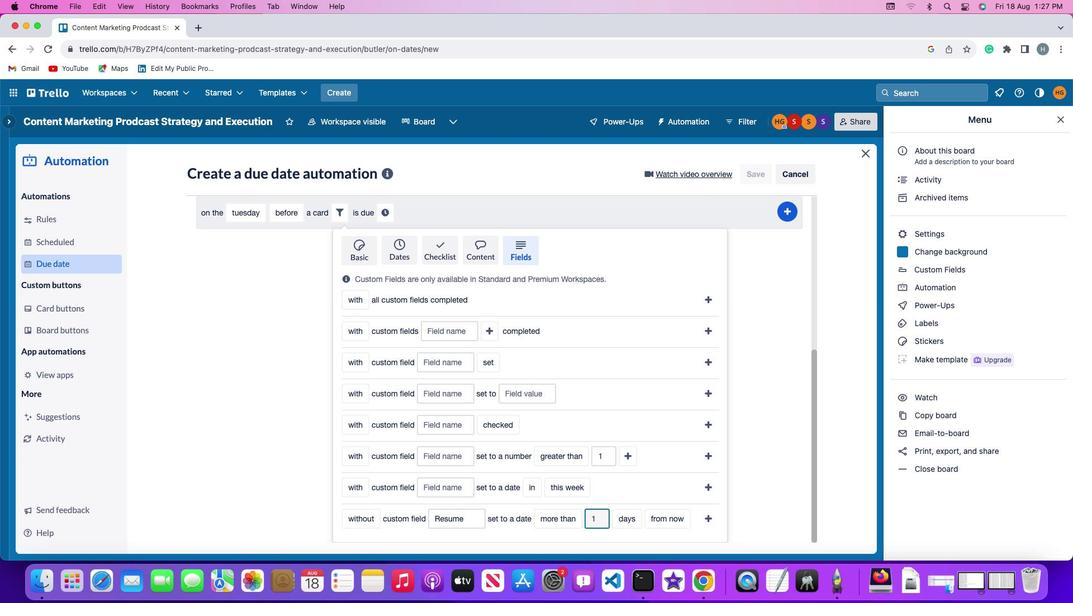 
Action: Key pressed Key.backspace
Screenshot: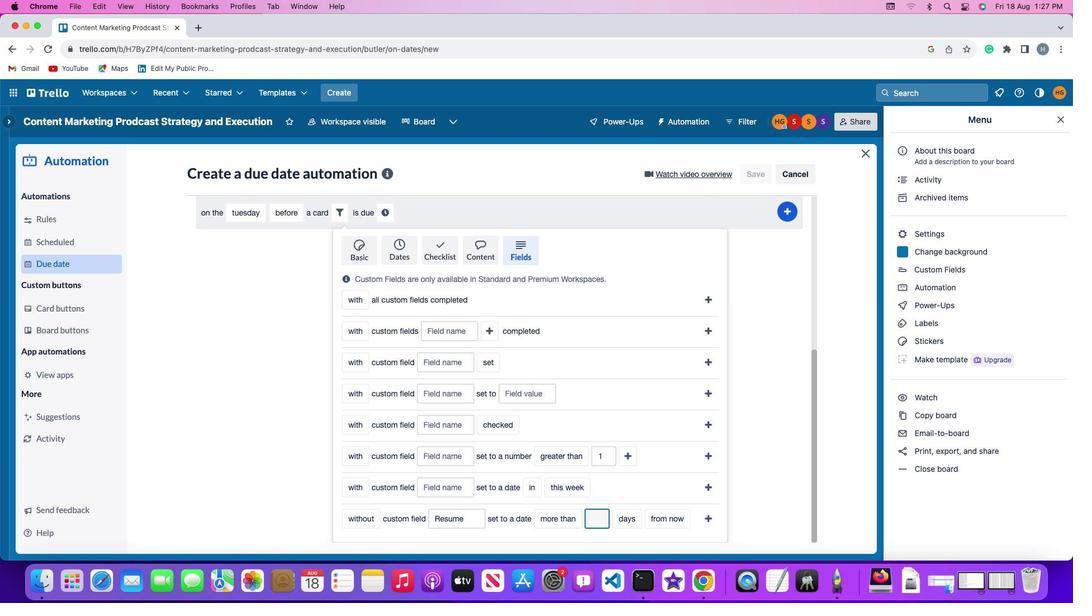 
Action: Mouse moved to (598, 525)
Screenshot: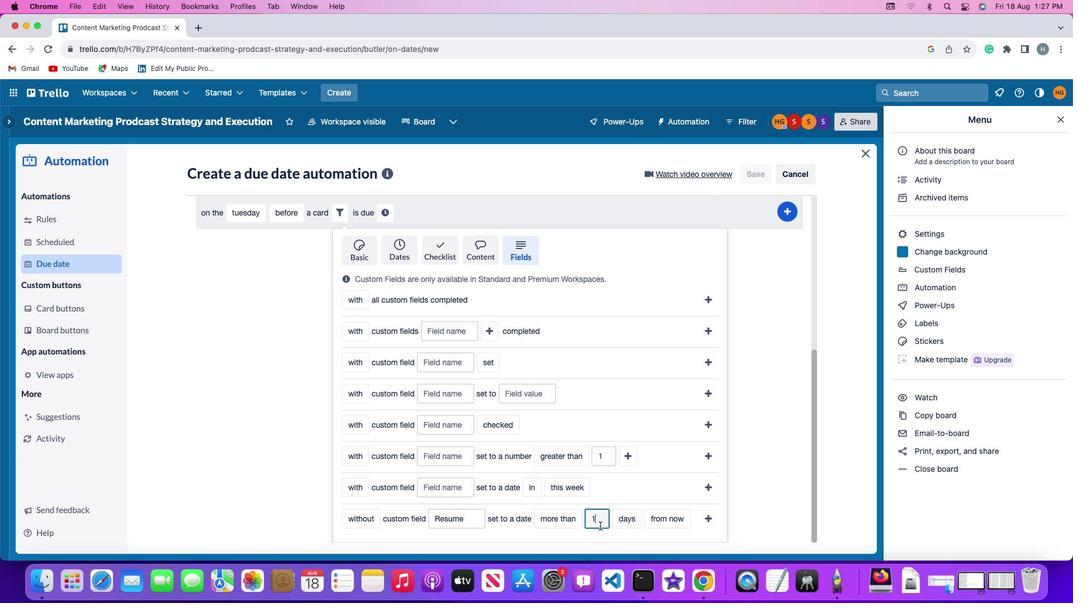 
Action: Key pressed '1'
Screenshot: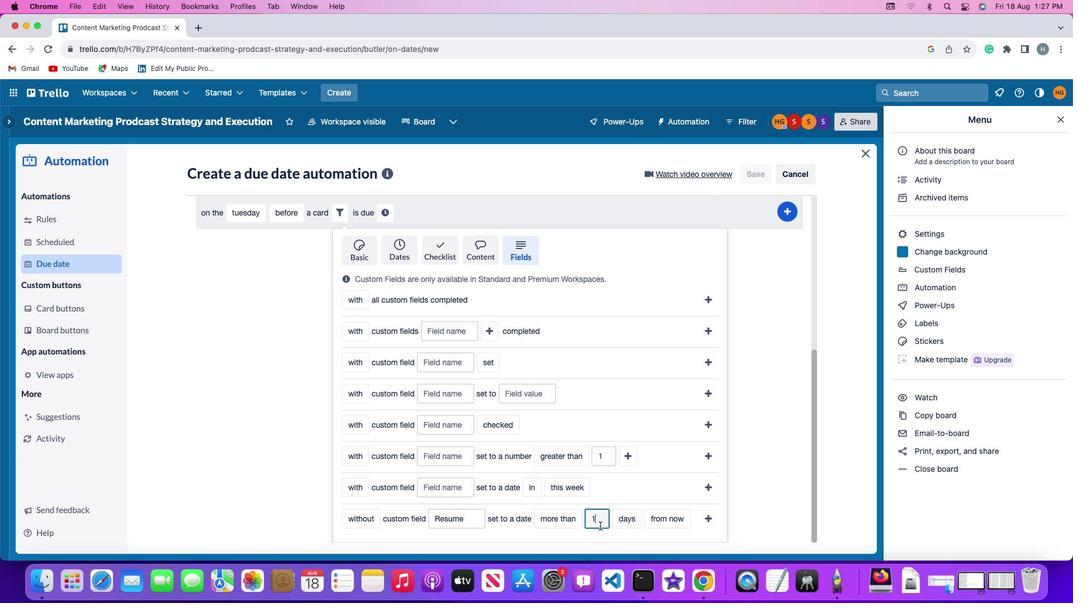 
Action: Mouse moved to (611, 526)
Screenshot: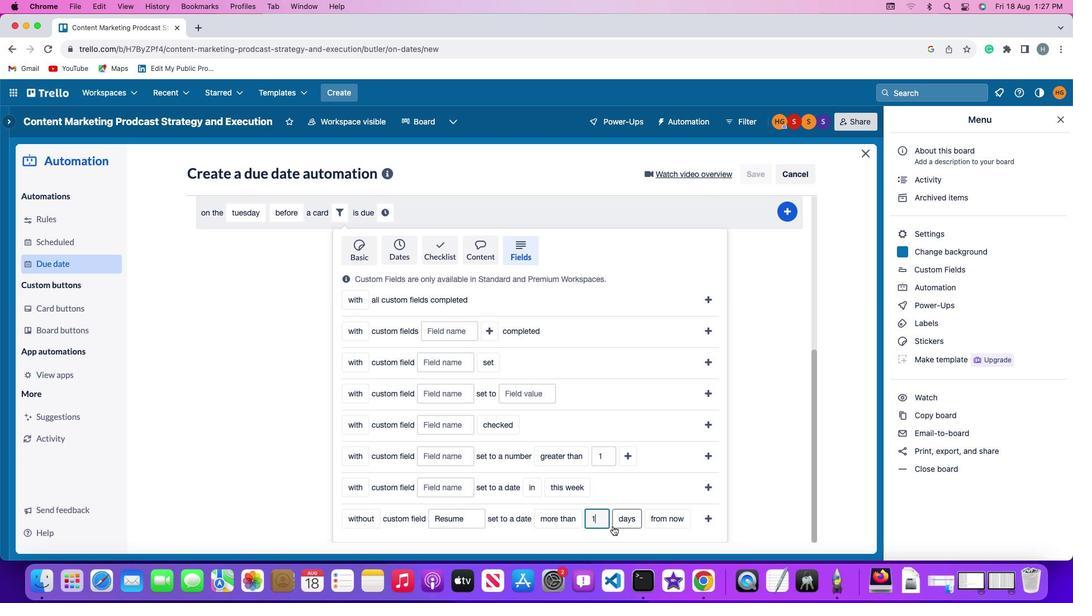 
Action: Mouse pressed left at (611, 526)
Screenshot: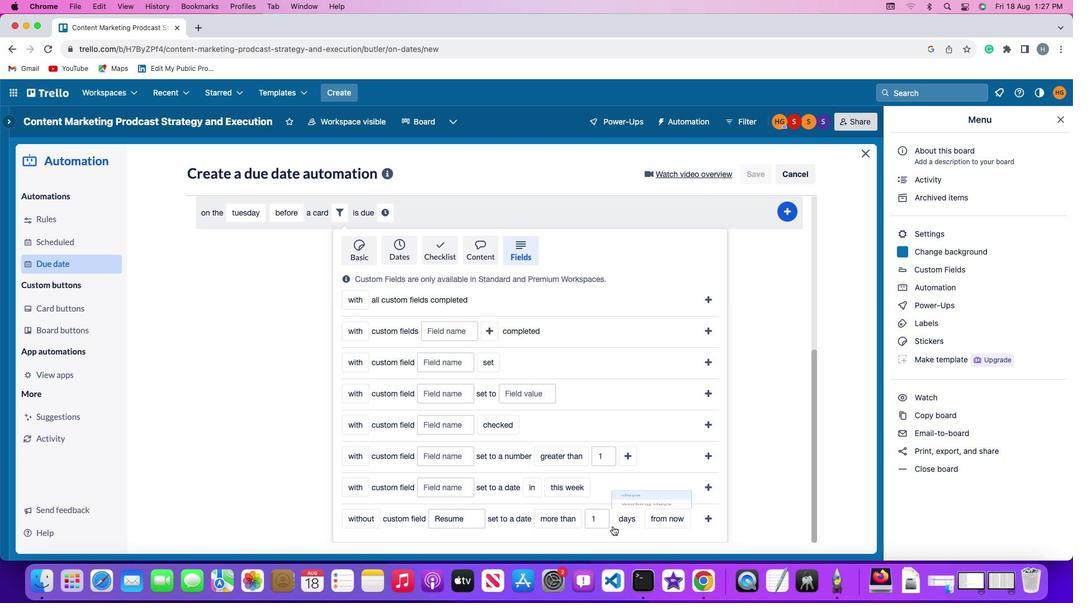 
Action: Mouse moved to (630, 498)
Screenshot: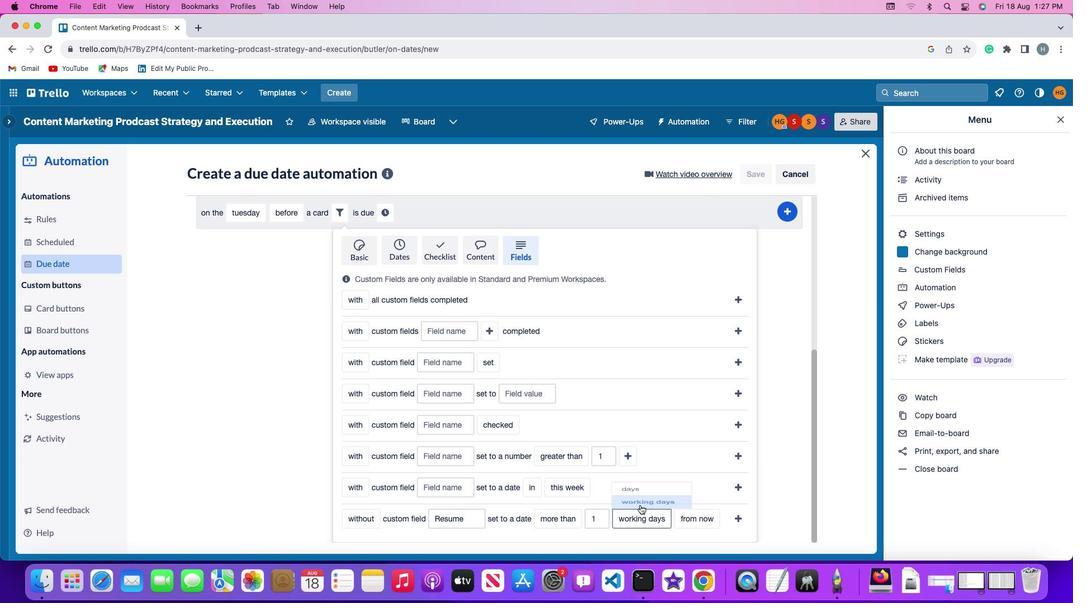 
Action: Mouse pressed left at (630, 498)
Screenshot: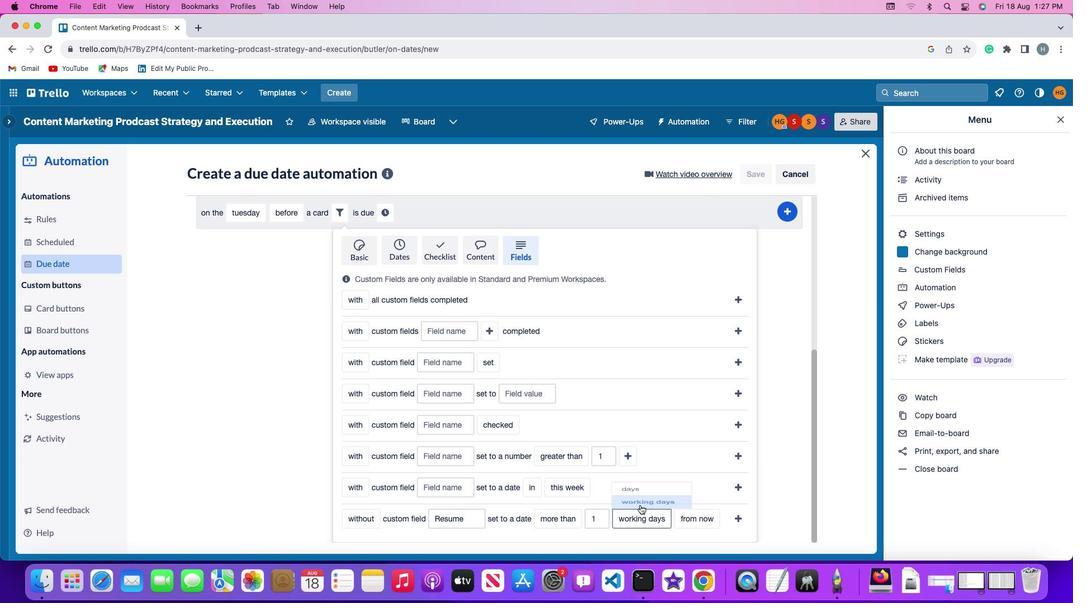 
Action: Mouse moved to (692, 519)
Screenshot: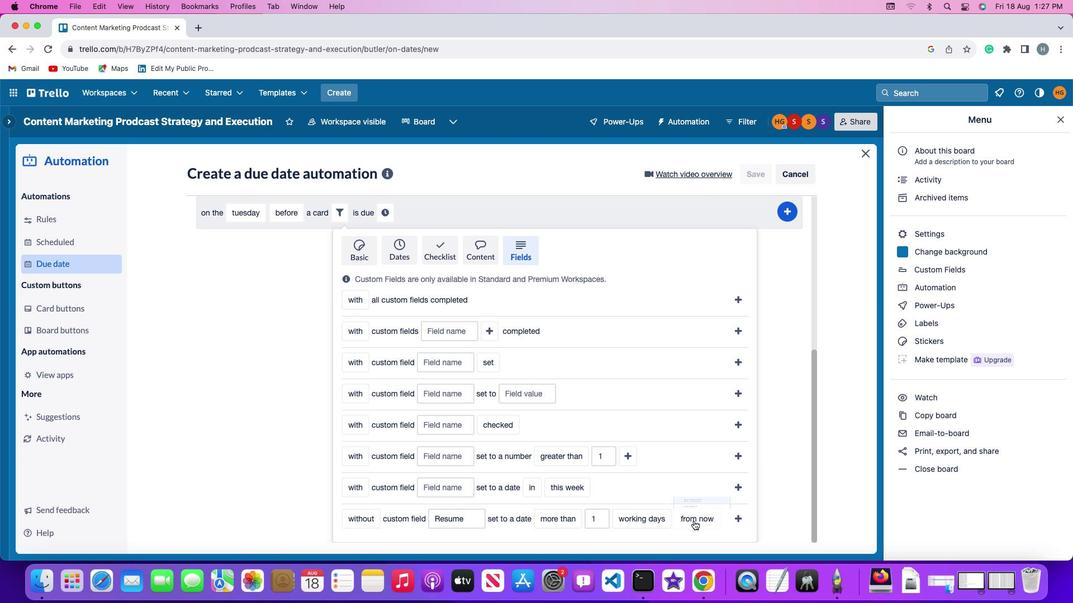 
Action: Mouse pressed left at (692, 519)
Screenshot: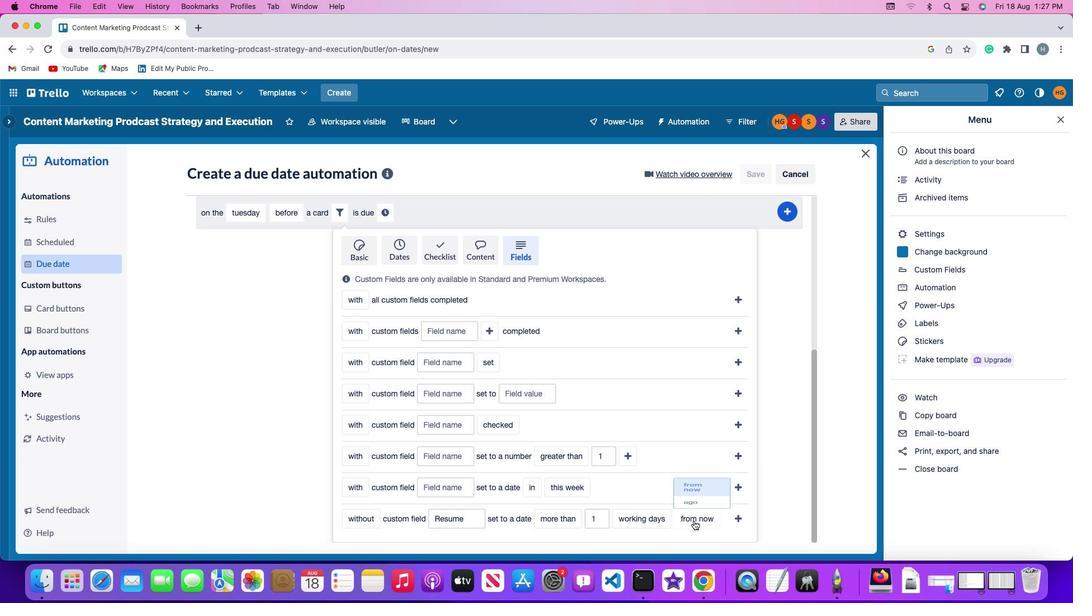 
Action: Mouse moved to (692, 473)
Screenshot: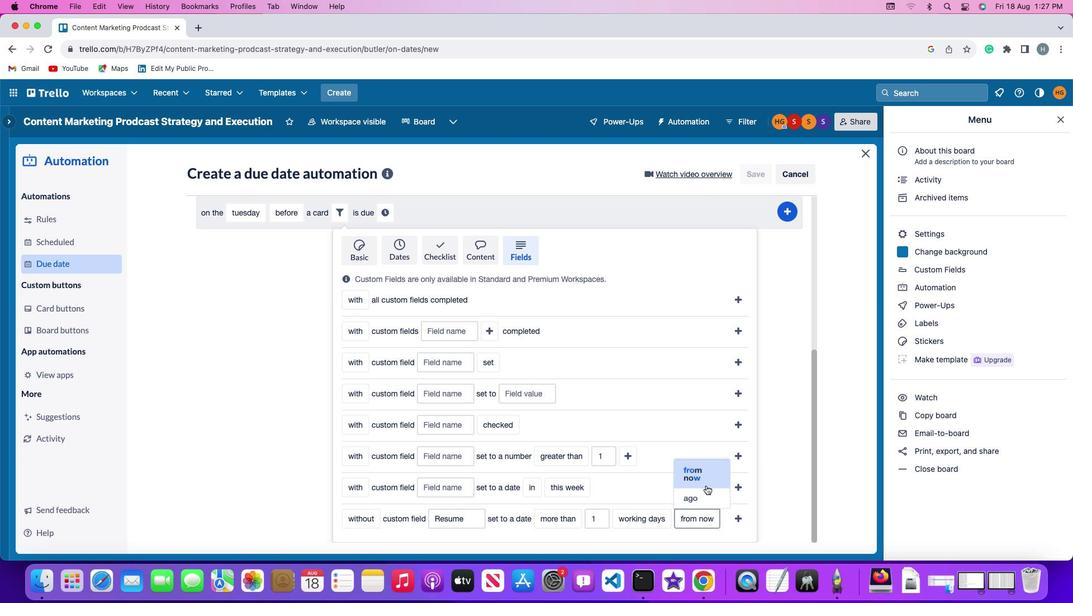
Action: Mouse pressed left at (692, 473)
Screenshot: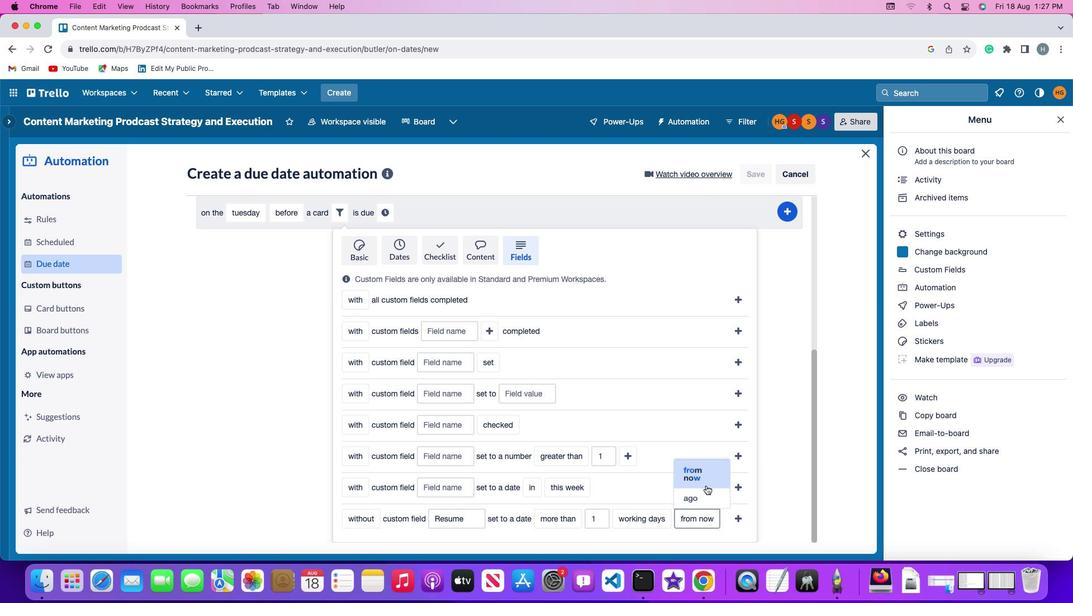 
Action: Mouse moved to (735, 512)
Screenshot: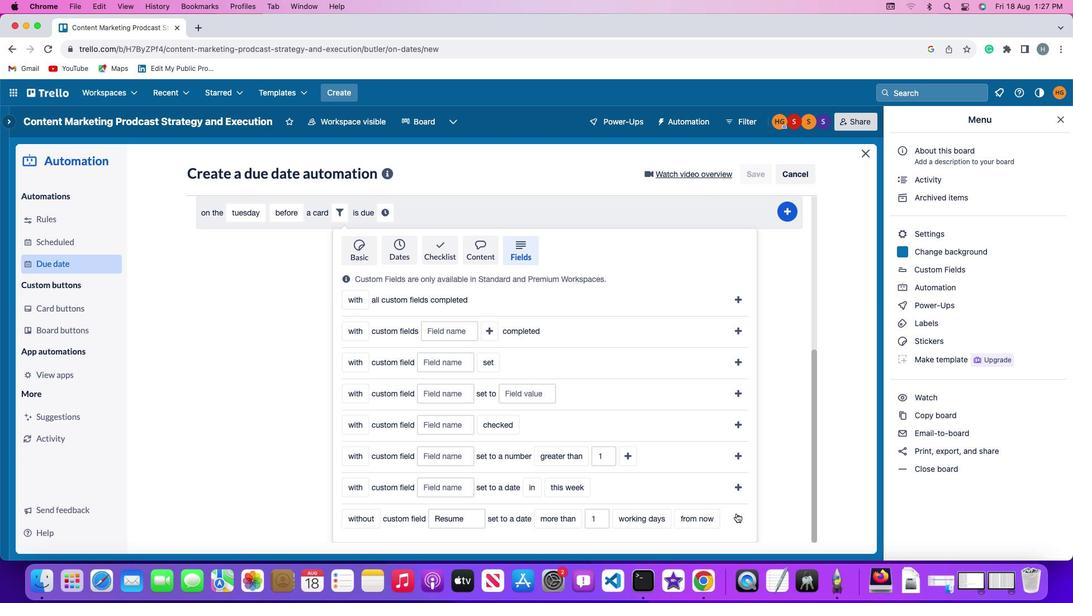
Action: Mouse pressed left at (735, 512)
Screenshot: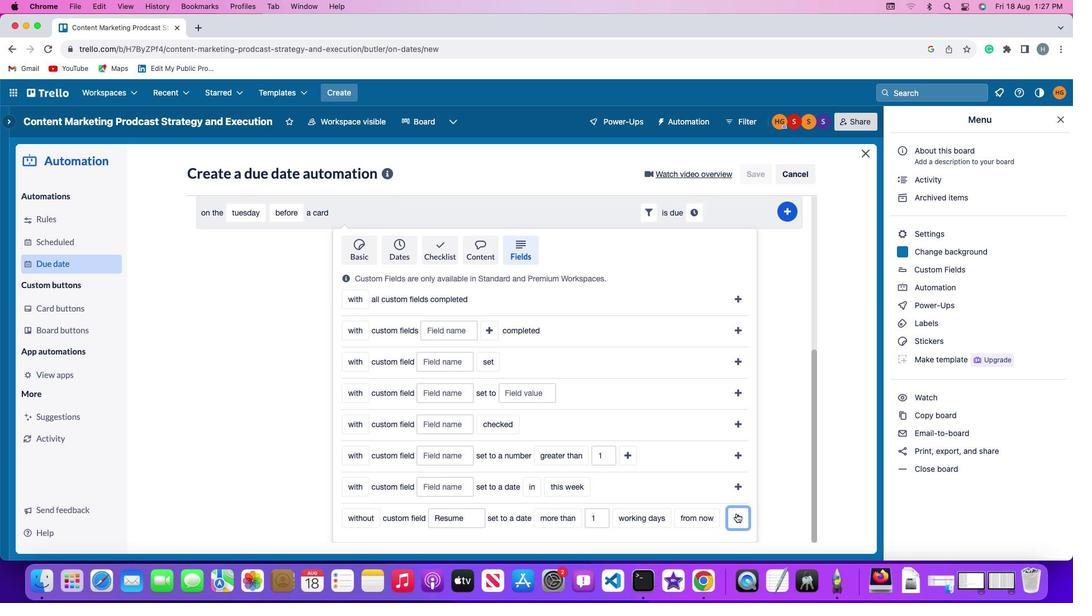 
Action: Mouse moved to (694, 485)
Screenshot: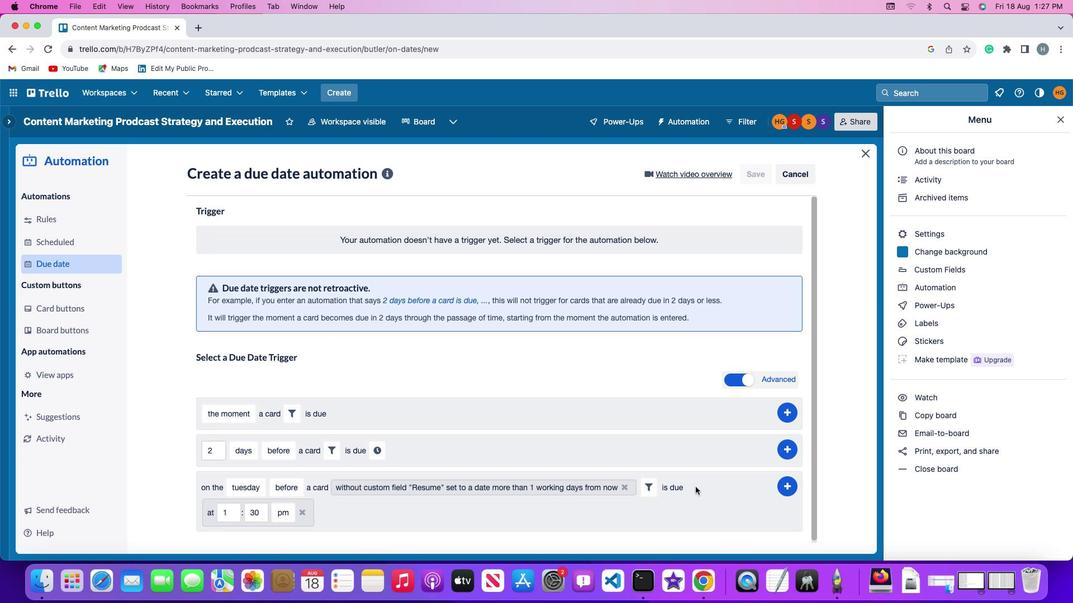 
Action: Mouse pressed left at (694, 485)
Screenshot: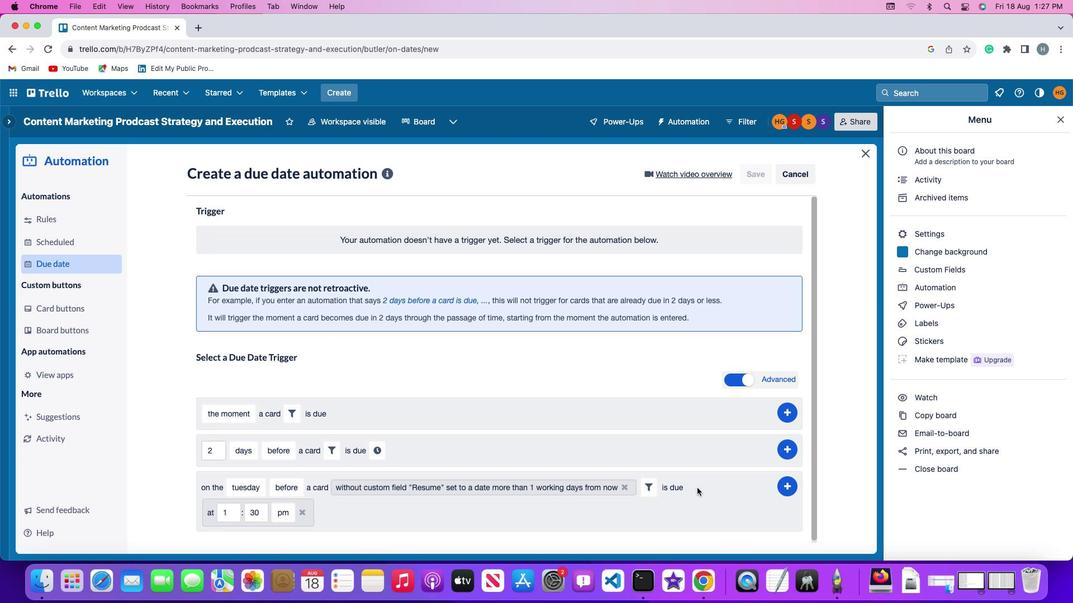 
Action: Mouse moved to (238, 508)
Screenshot: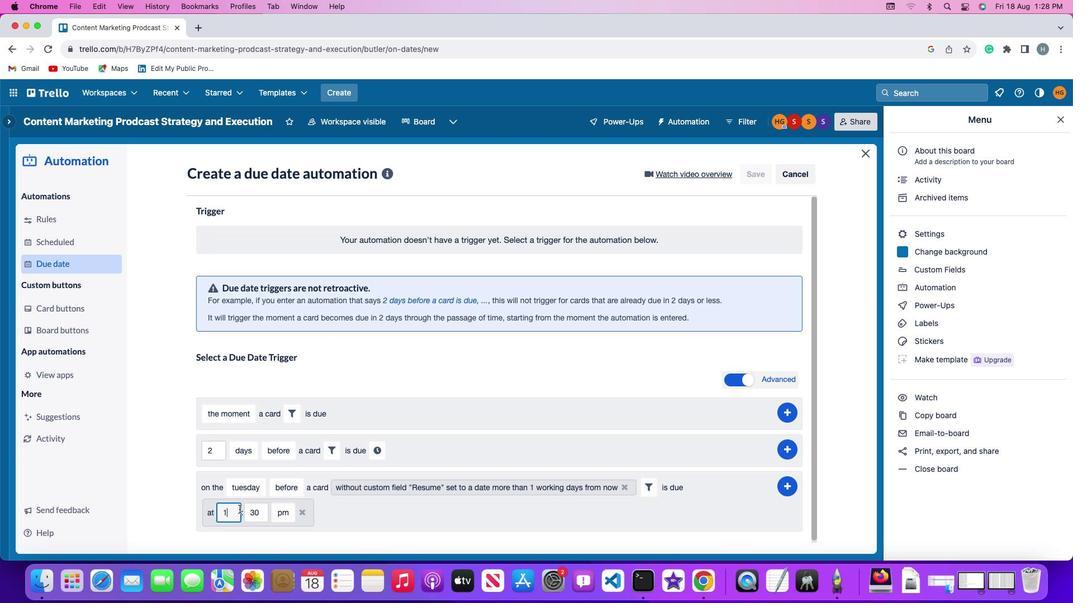 
Action: Mouse pressed left at (238, 508)
Screenshot: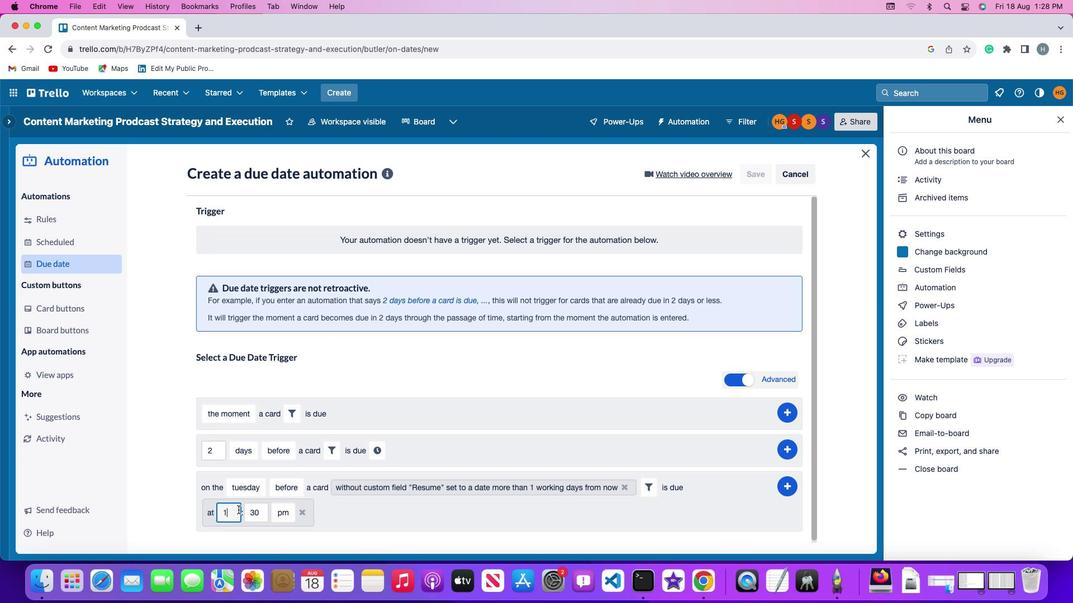 
Action: Mouse moved to (234, 509)
Screenshot: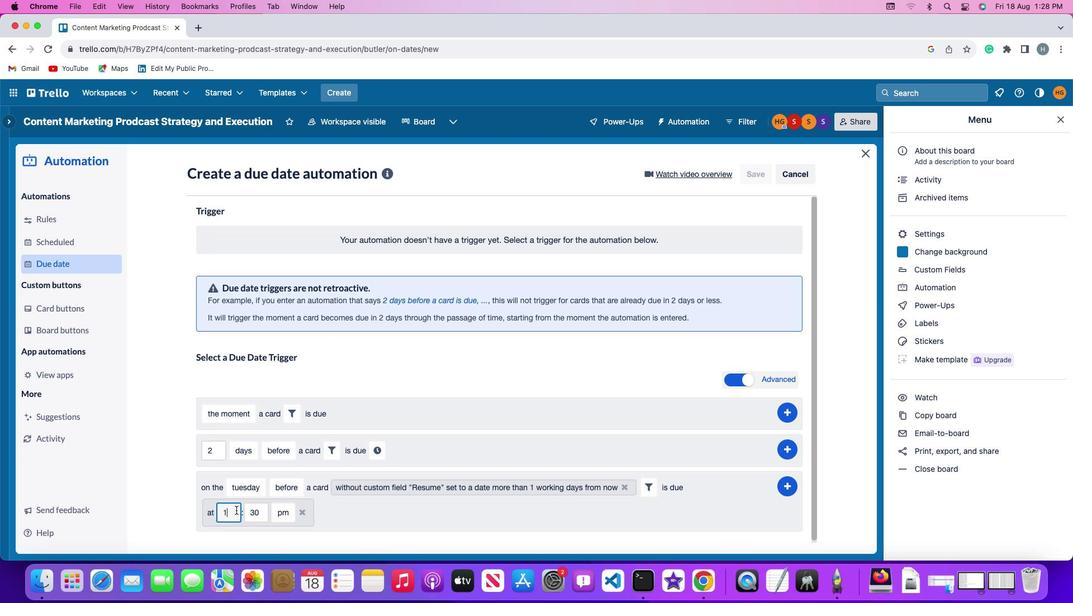 
Action: Key pressed '1'
Screenshot: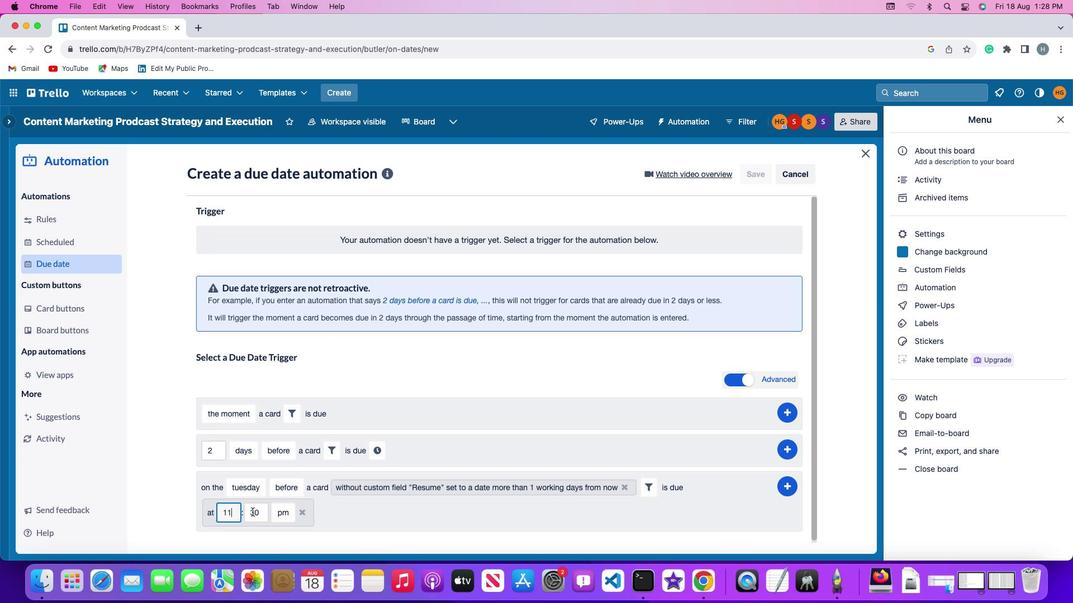
Action: Mouse moved to (258, 509)
Screenshot: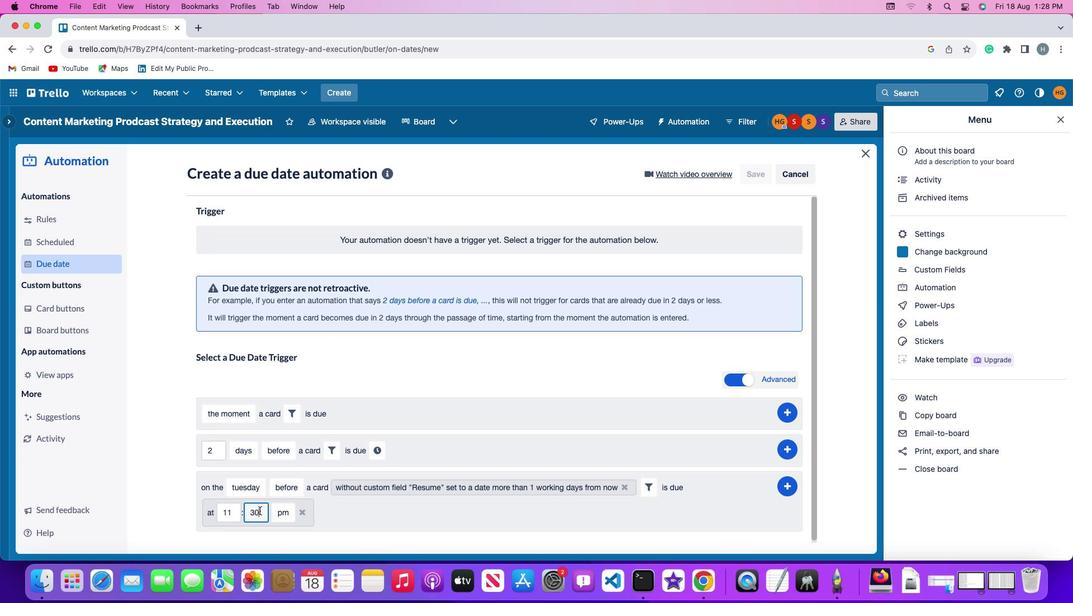 
Action: Mouse pressed left at (258, 509)
Screenshot: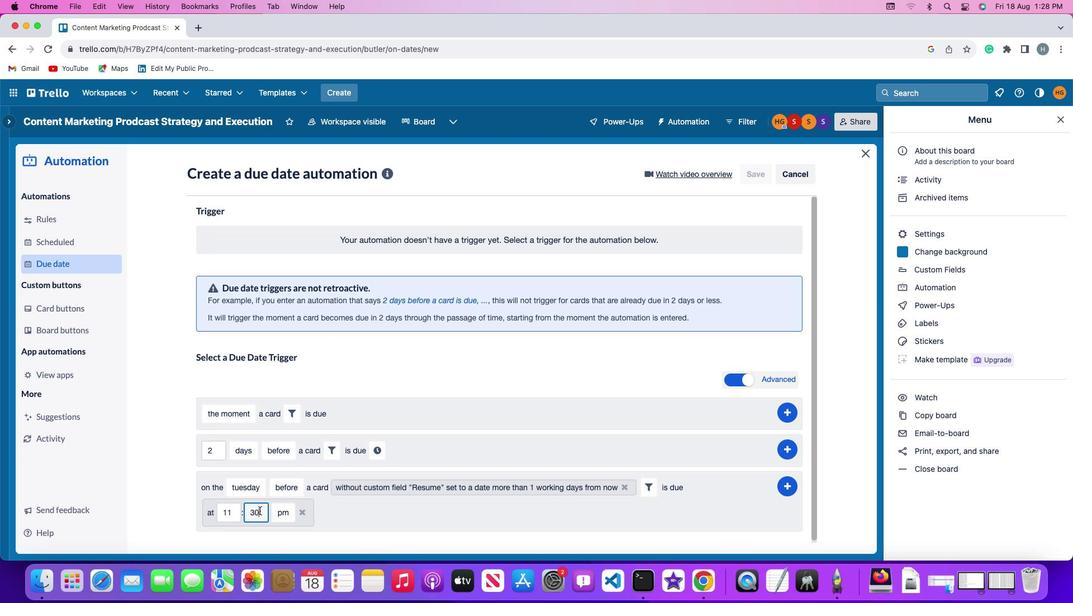 
Action: Key pressed Key.backspaceKey.backspace'0''0'
Screenshot: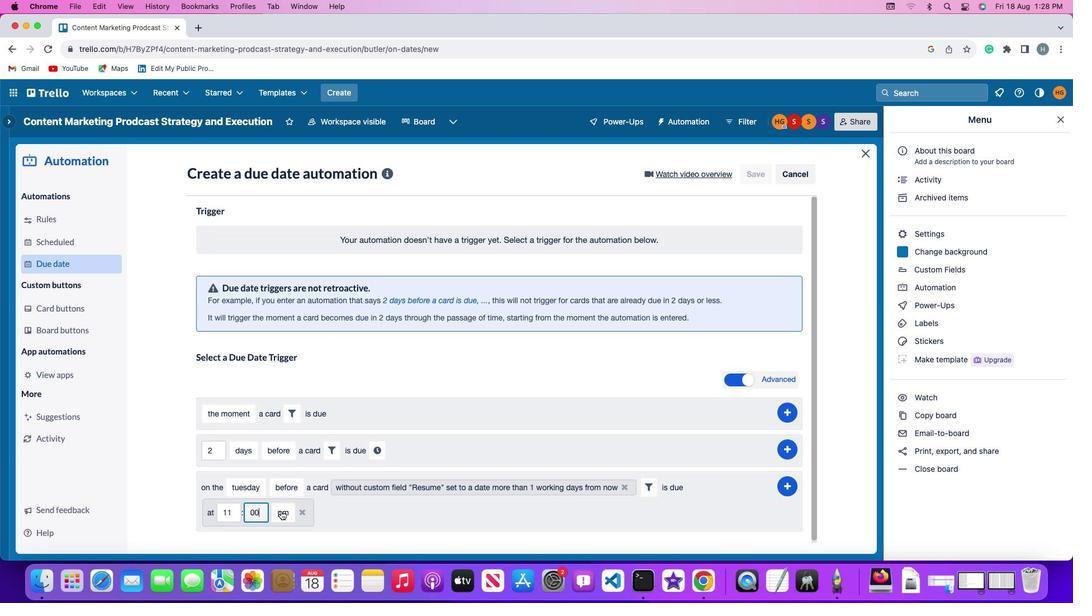 
Action: Mouse moved to (283, 510)
Screenshot: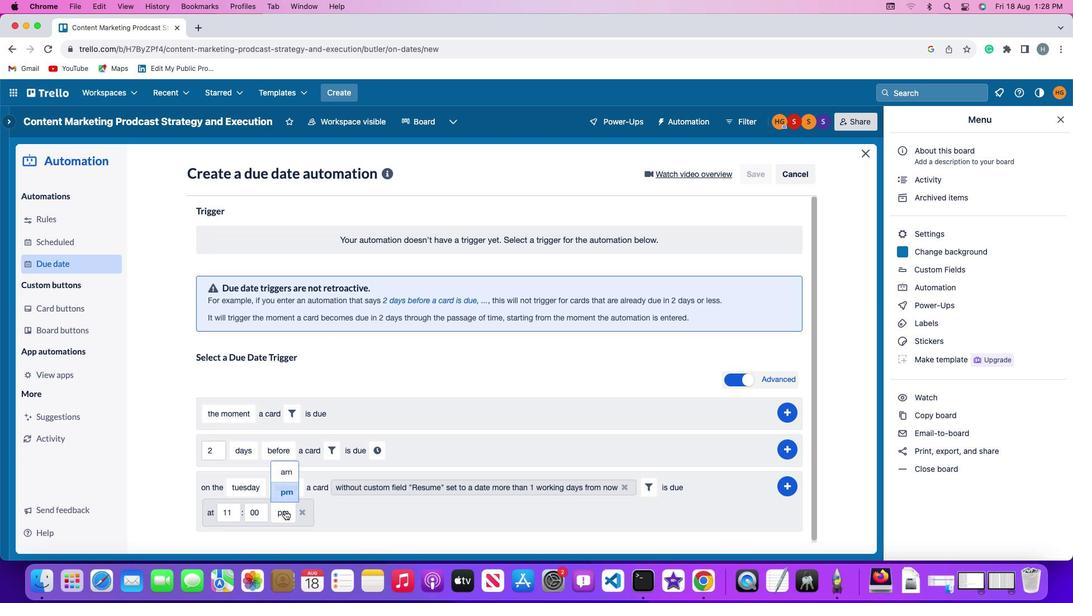 
Action: Mouse pressed left at (283, 510)
Screenshot: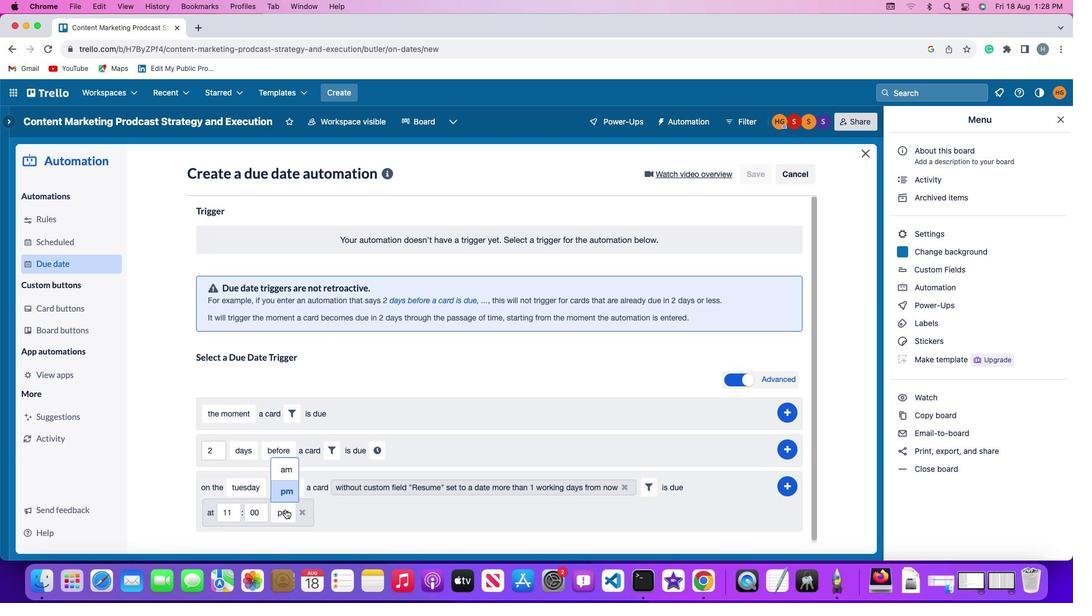
Action: Mouse moved to (289, 467)
Screenshot: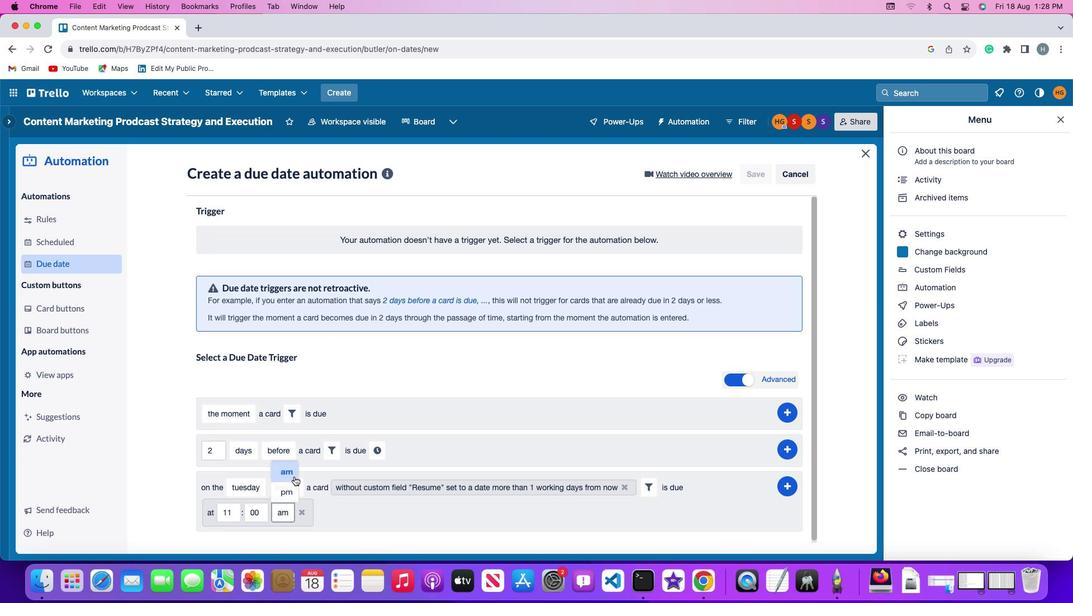
Action: Mouse pressed left at (289, 467)
Screenshot: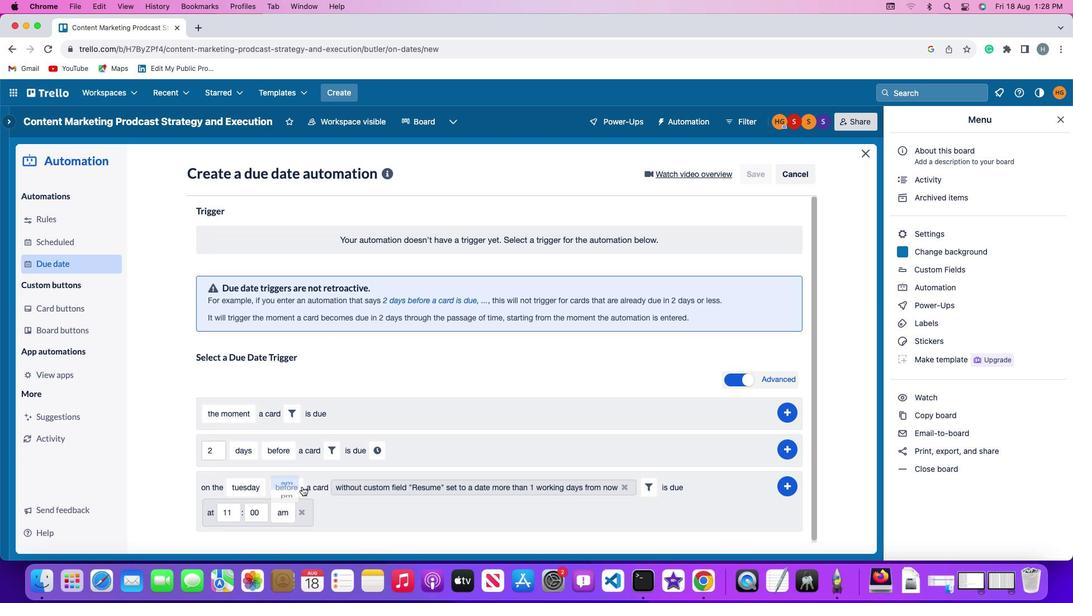 
Action: Mouse moved to (790, 481)
Screenshot: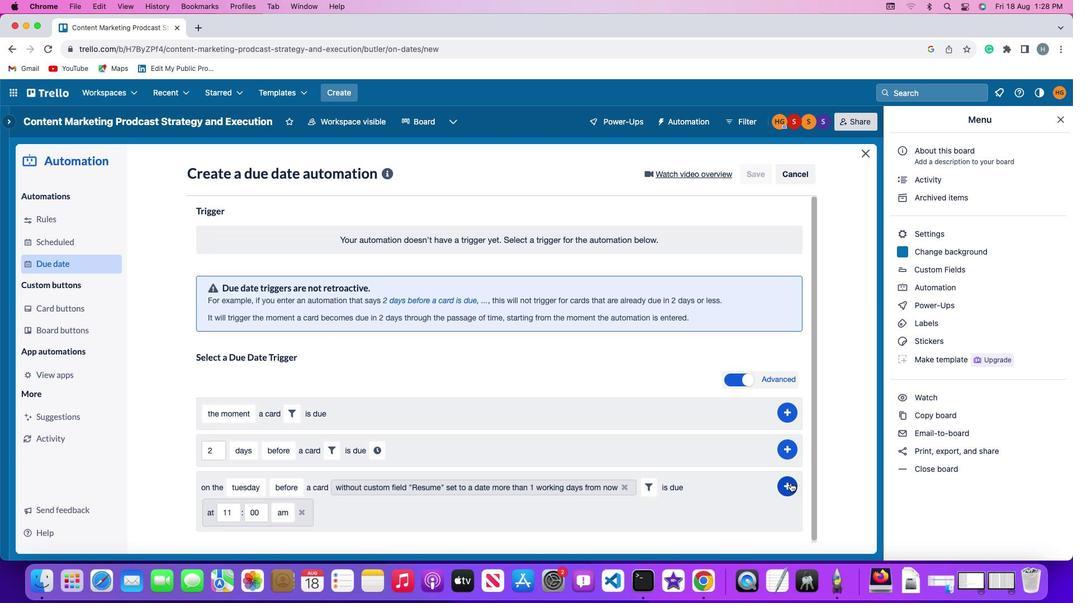 
Action: Mouse pressed left at (790, 481)
Screenshot: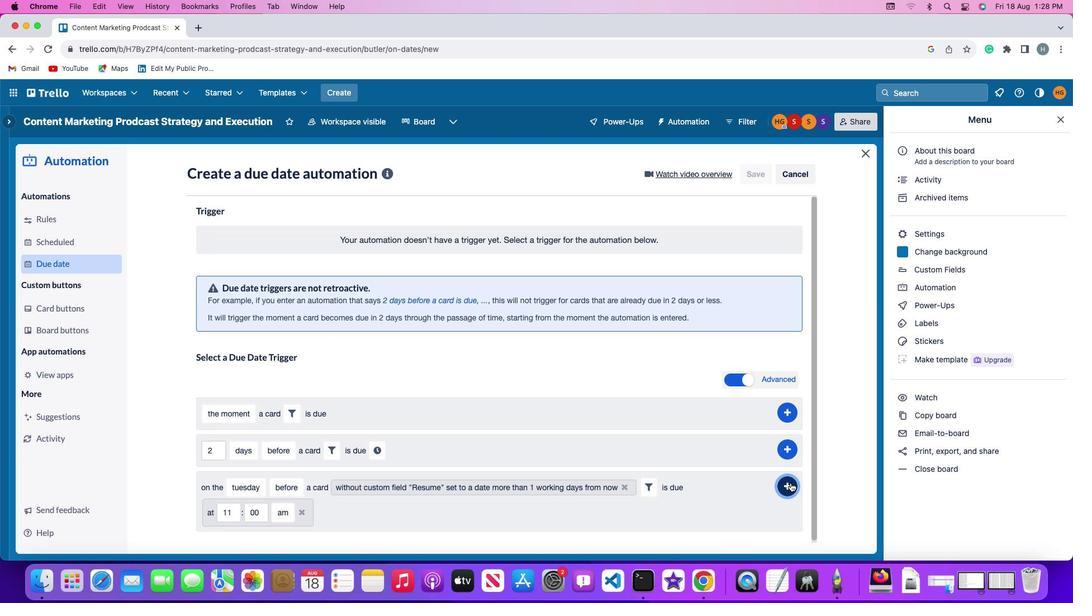 
Action: Mouse moved to (847, 405)
Screenshot: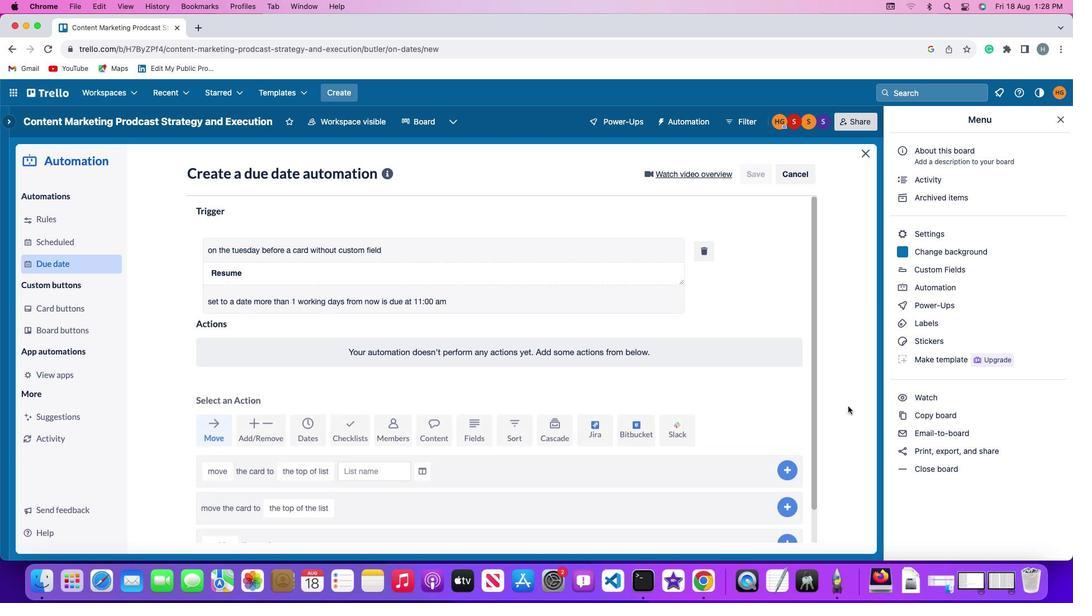 
